 Task: Look for space in Büdingen, Germany from 1st June, 2023 to 9th June, 2023 for 6 adults in price range Rs.6000 to Rs.12000. Place can be entire place with 3 bedrooms having 3 beds and 3 bathrooms. Property type can be house, flat, guest house. Booking option can be shelf check-in. Required host language is English.
Action: Mouse moved to (485, 110)
Screenshot: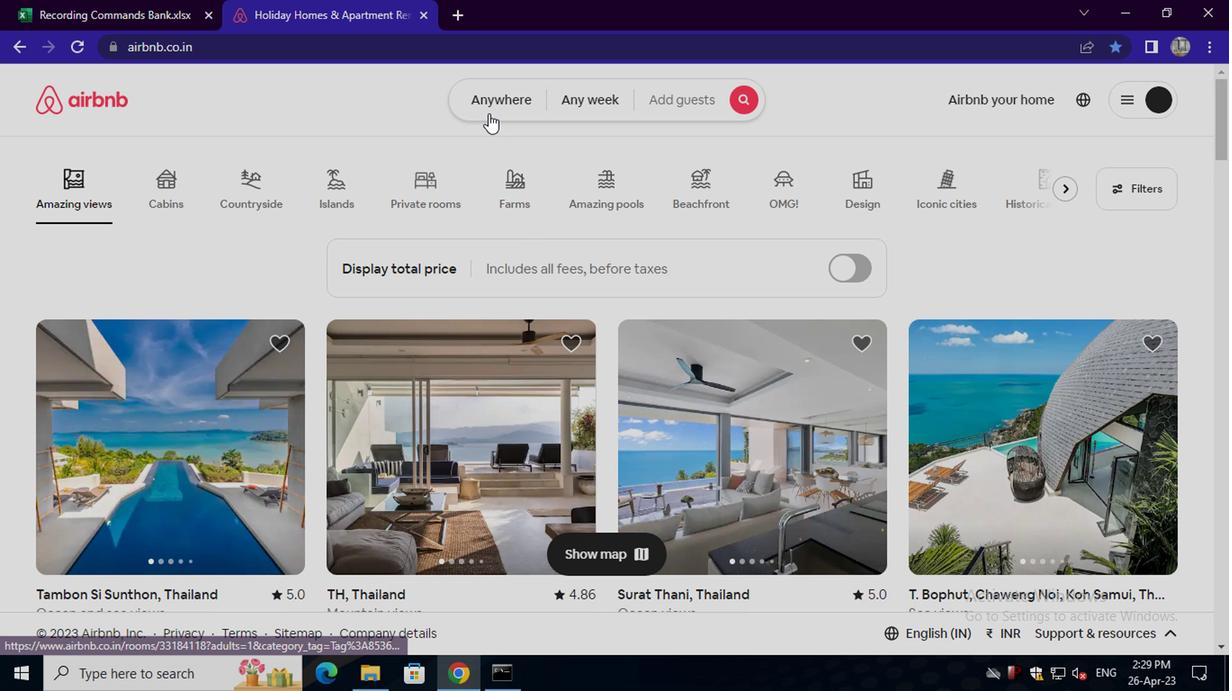 
Action: Mouse pressed left at (485, 110)
Screenshot: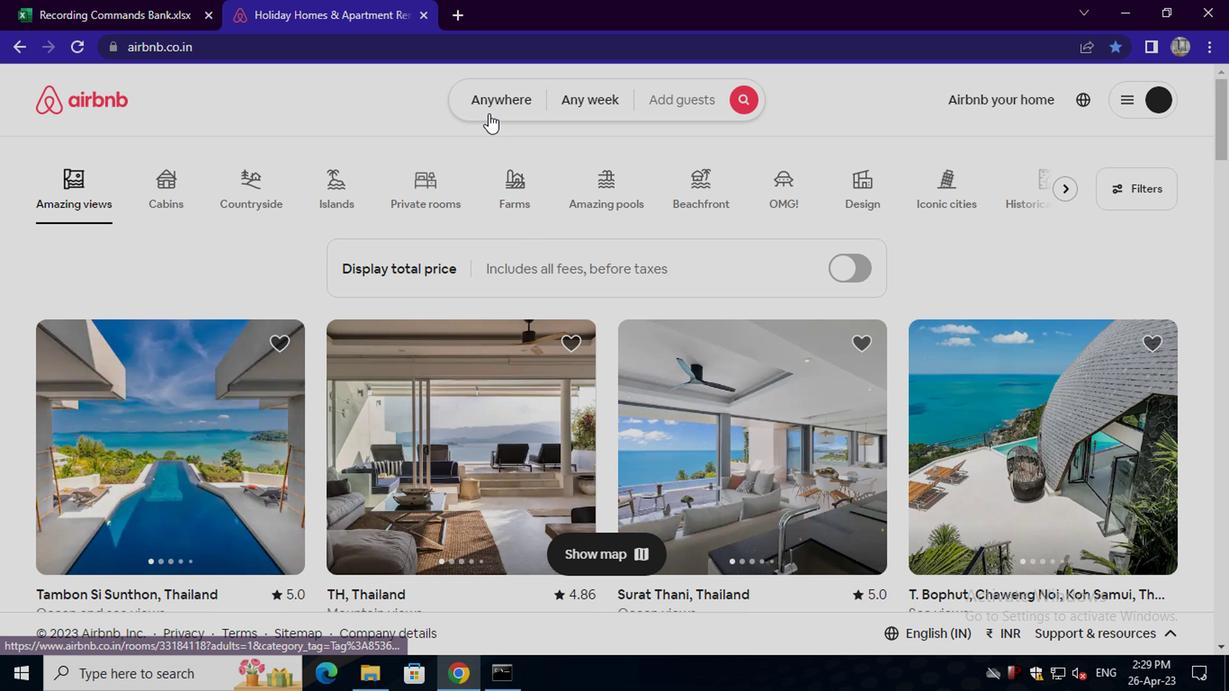 
Action: Mouse moved to (394, 185)
Screenshot: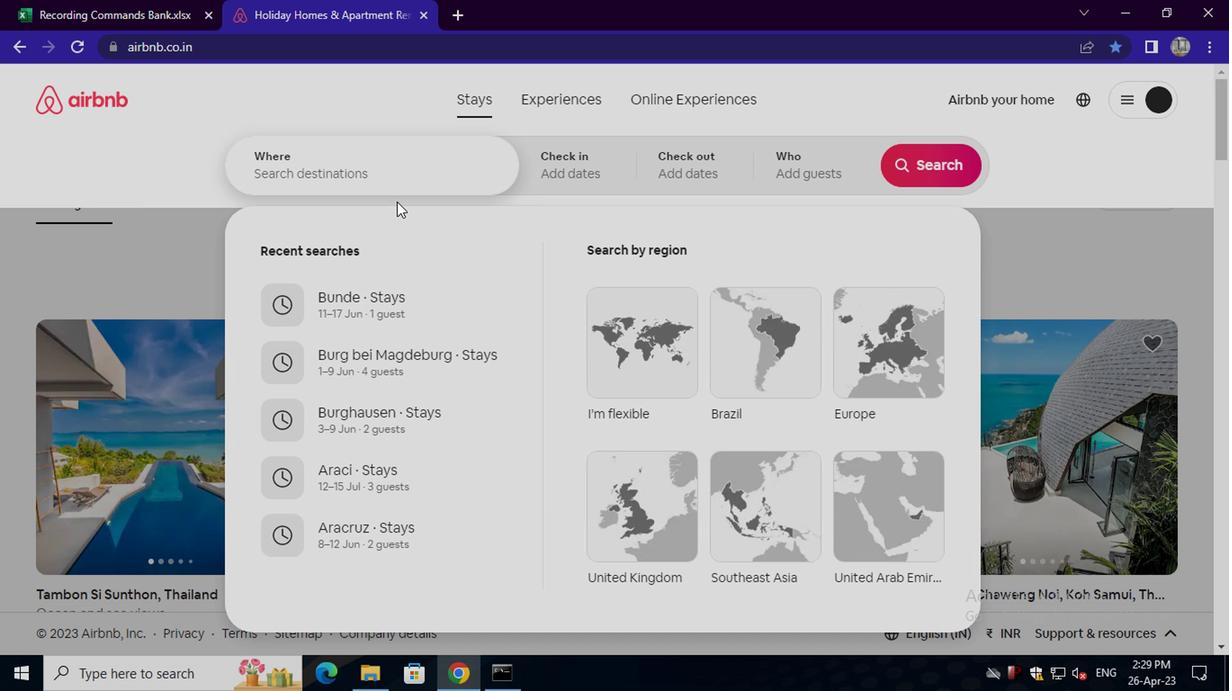 
Action: Mouse pressed left at (394, 185)
Screenshot: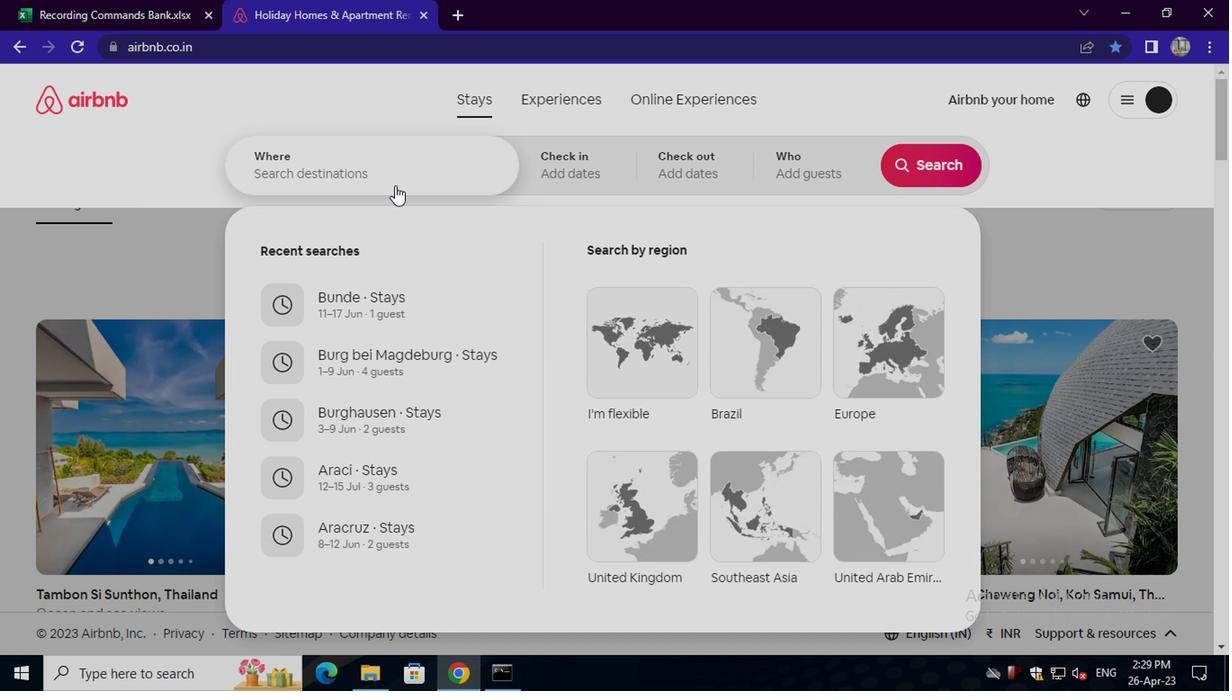 
Action: Key pressed budingen,<Key.space>grt<Key.backspace><Key.backspace>ermany<Key.enter>
Screenshot: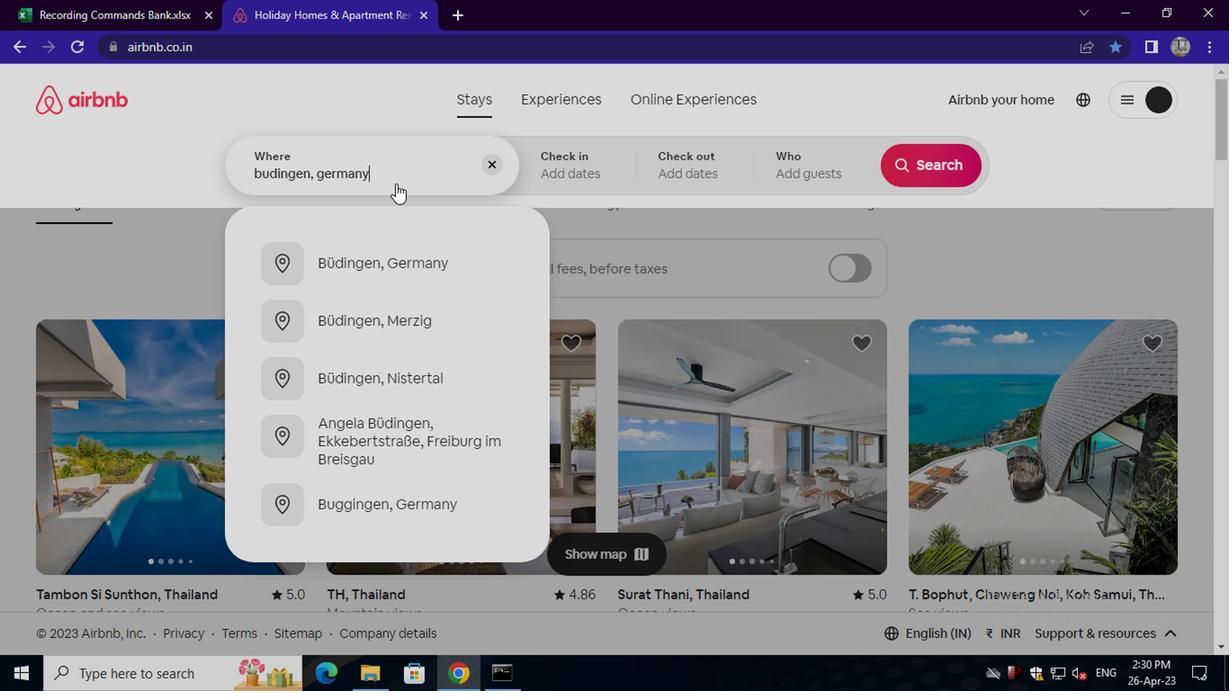 
Action: Mouse moved to (907, 307)
Screenshot: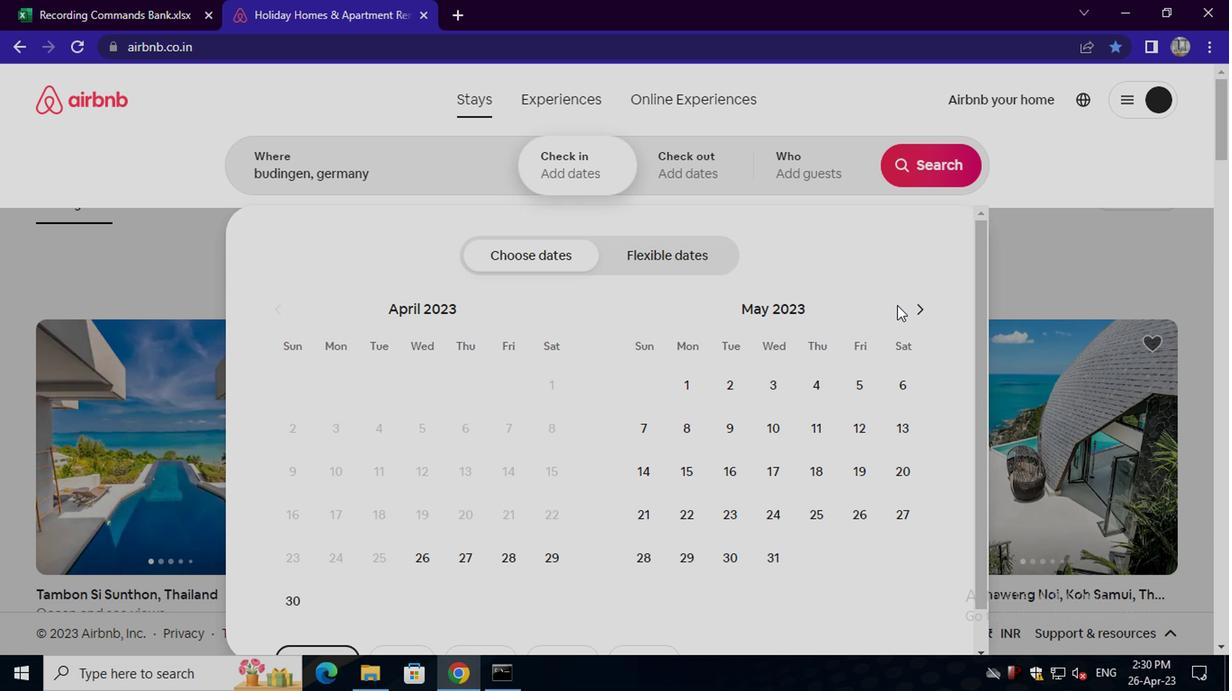 
Action: Mouse pressed left at (907, 307)
Screenshot: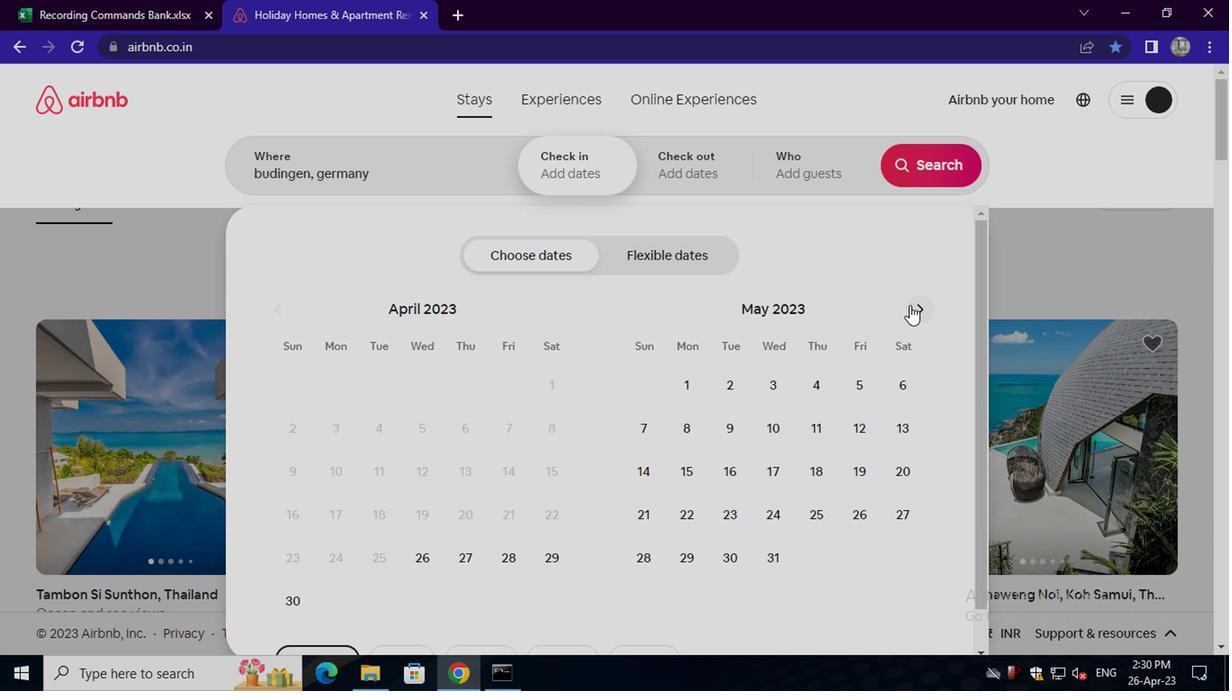 
Action: Mouse moved to (810, 384)
Screenshot: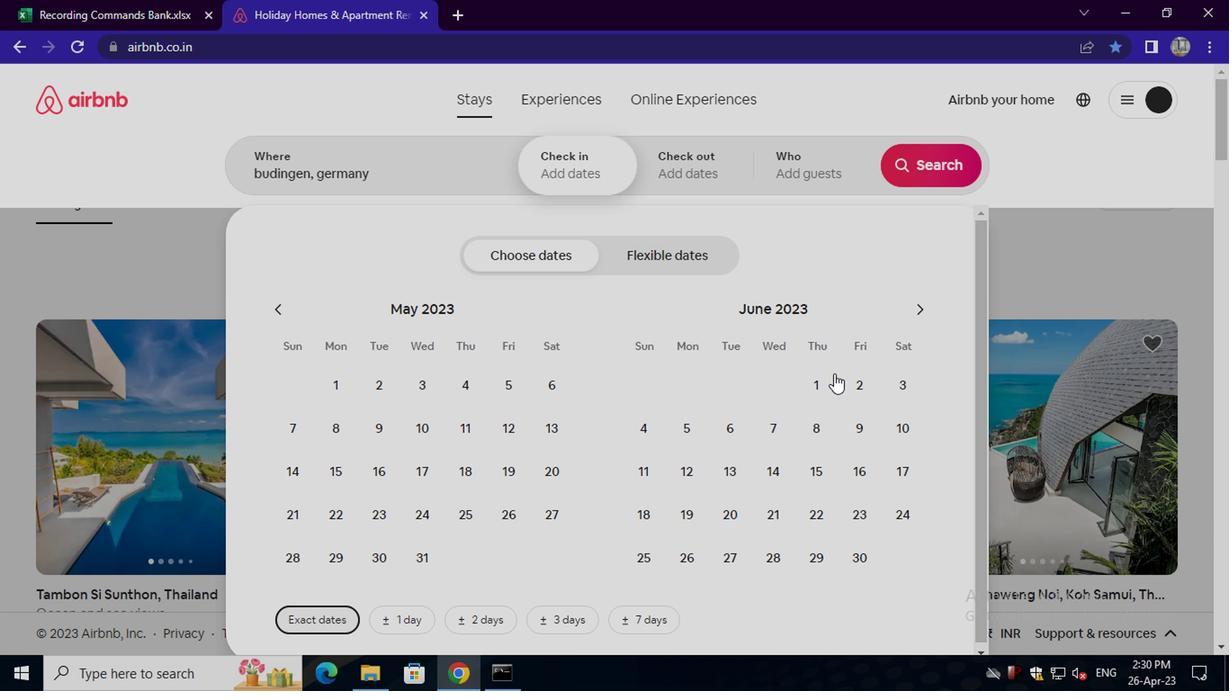 
Action: Mouse pressed left at (810, 384)
Screenshot: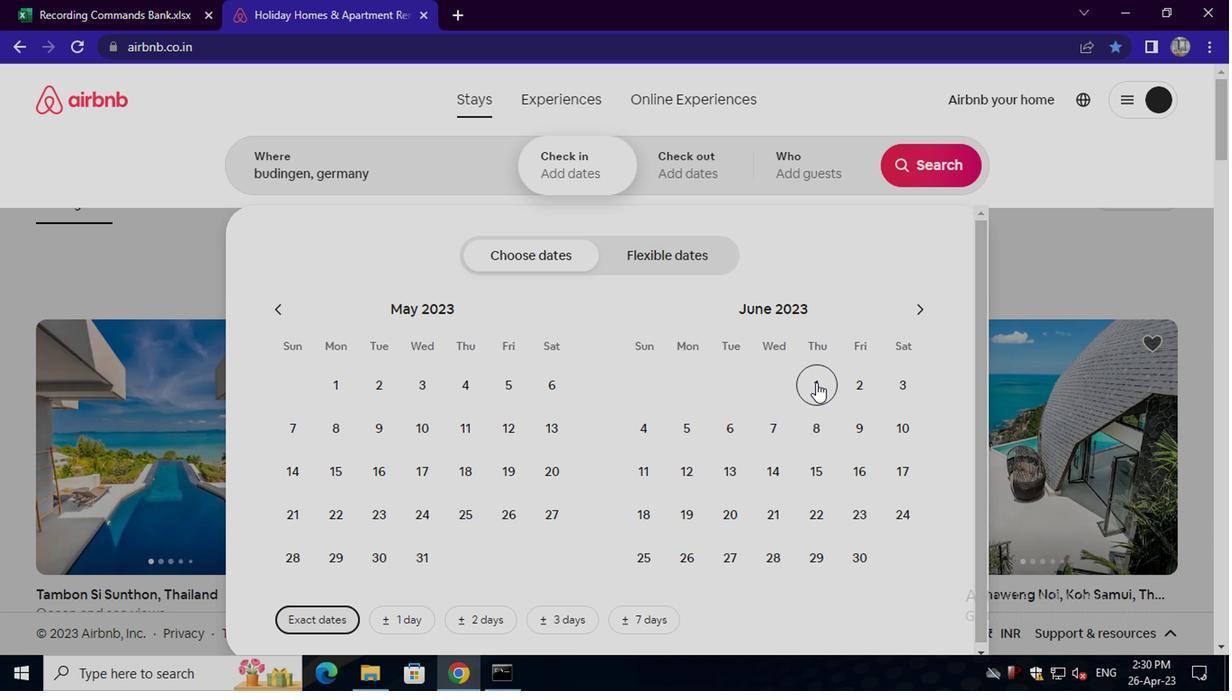 
Action: Mouse moved to (845, 432)
Screenshot: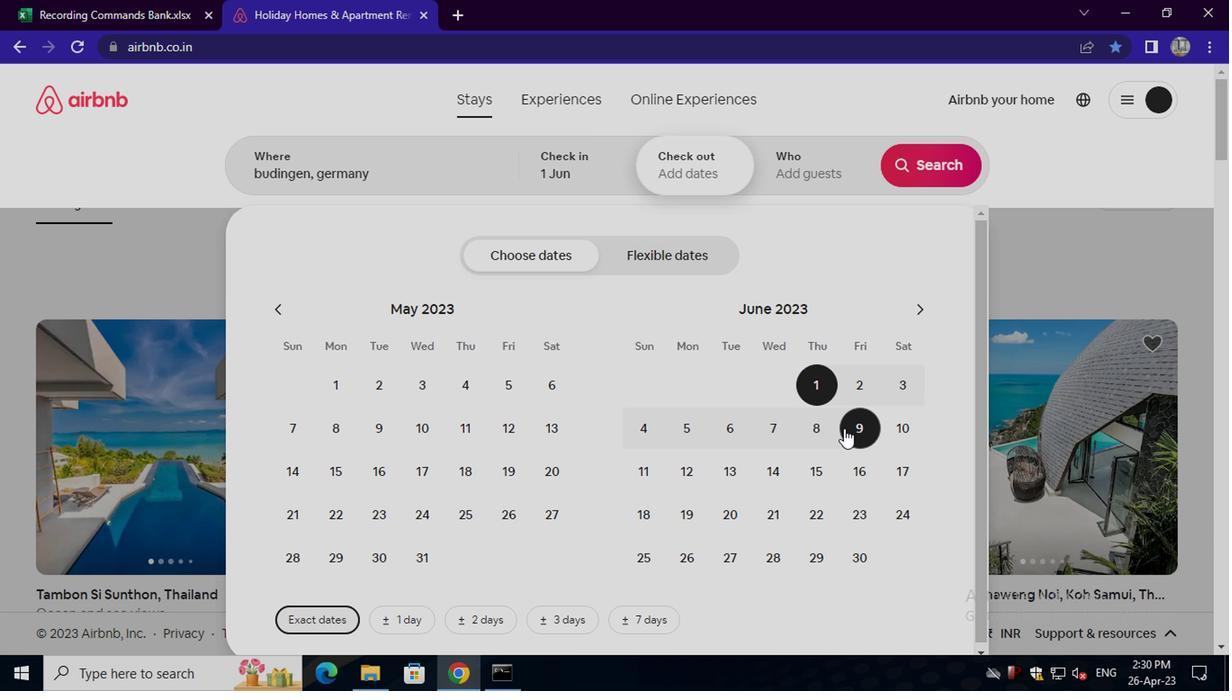 
Action: Mouse pressed left at (845, 432)
Screenshot: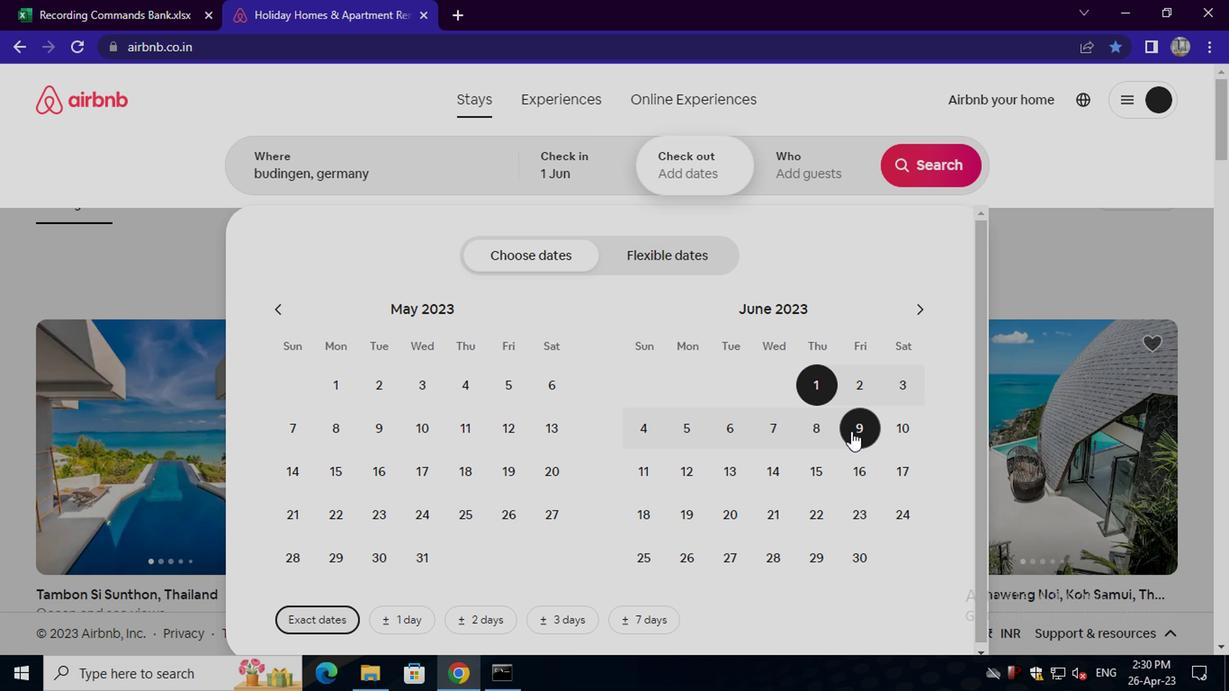 
Action: Mouse moved to (825, 165)
Screenshot: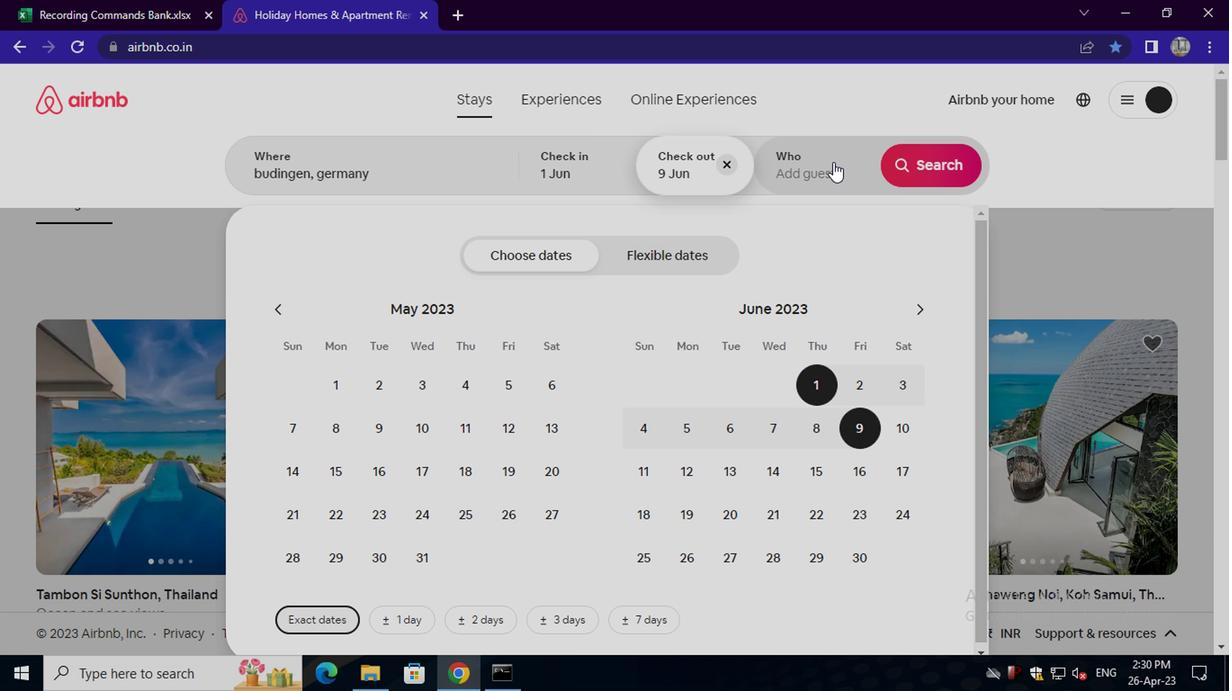 
Action: Mouse pressed left at (825, 165)
Screenshot: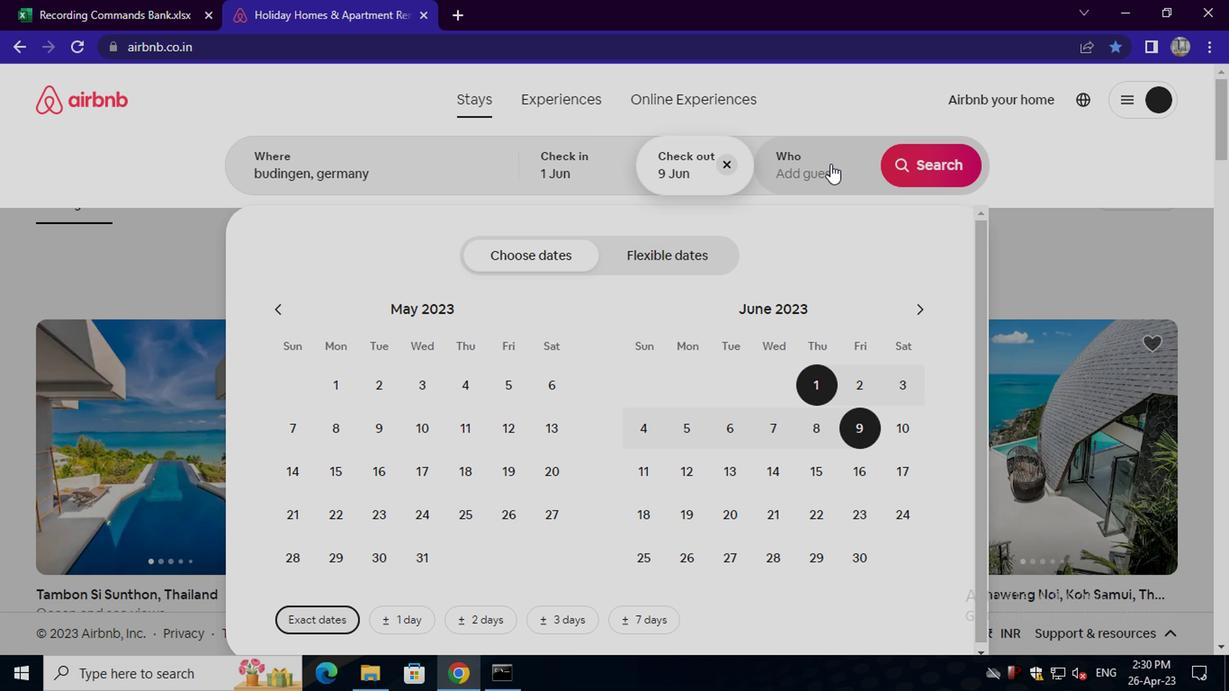 
Action: Mouse moved to (936, 256)
Screenshot: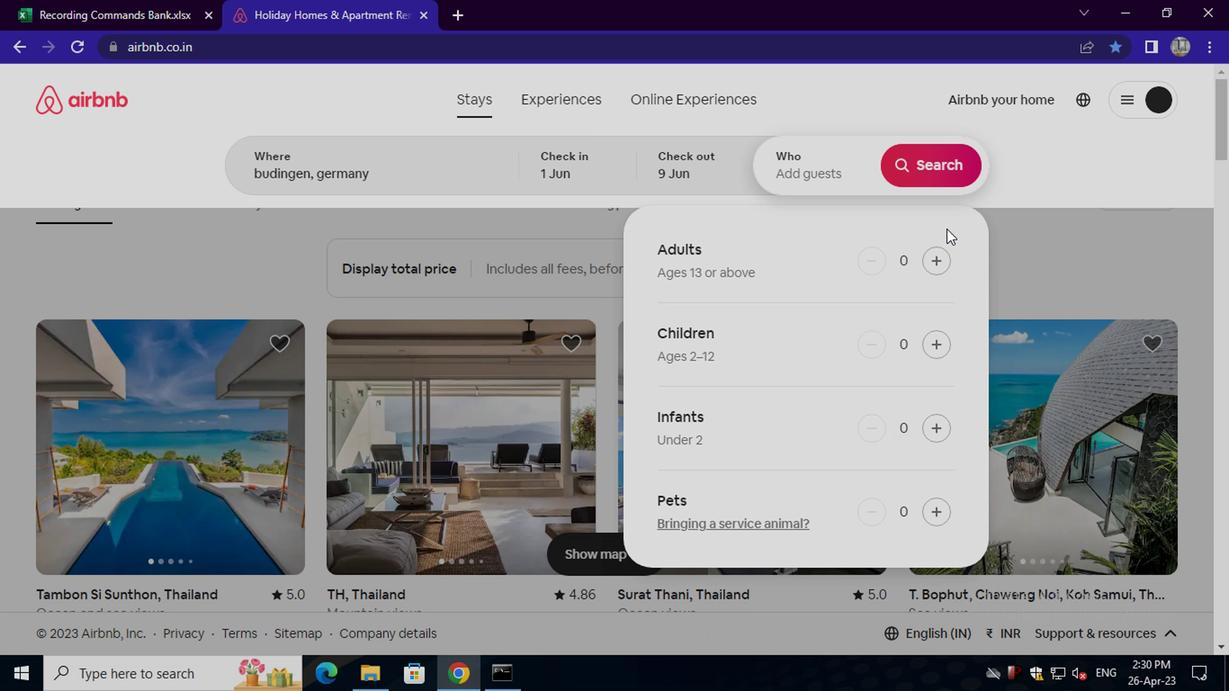 
Action: Mouse pressed left at (936, 256)
Screenshot: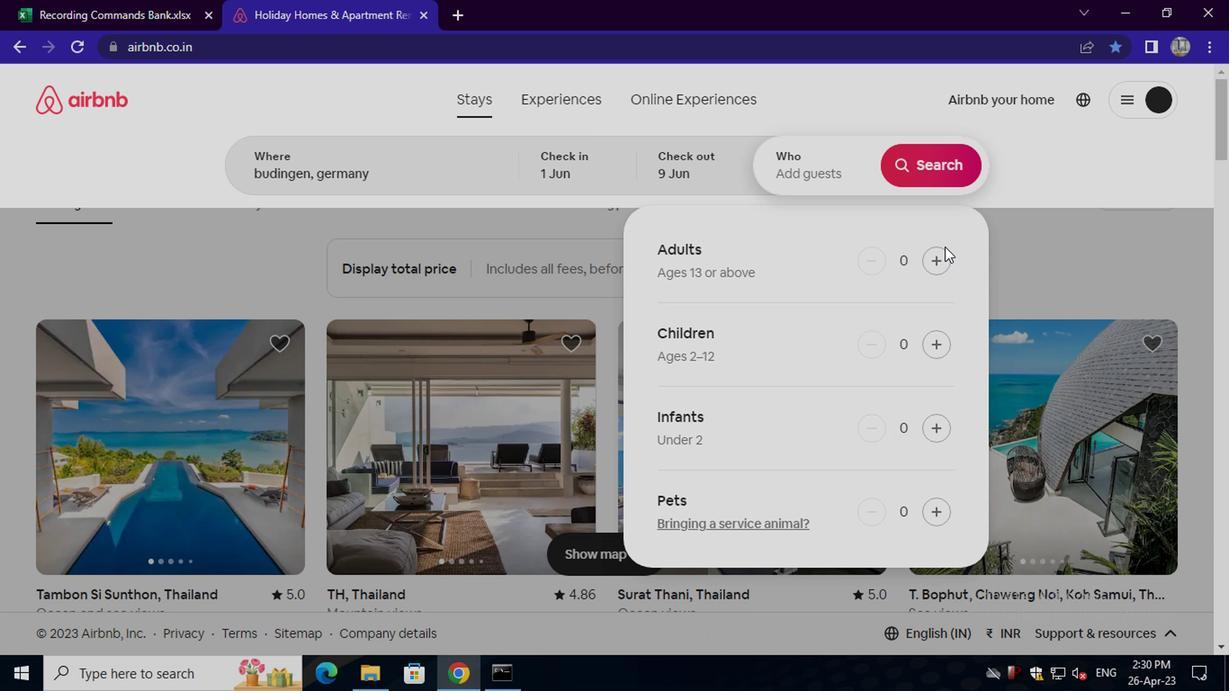 
Action: Mouse pressed left at (936, 256)
Screenshot: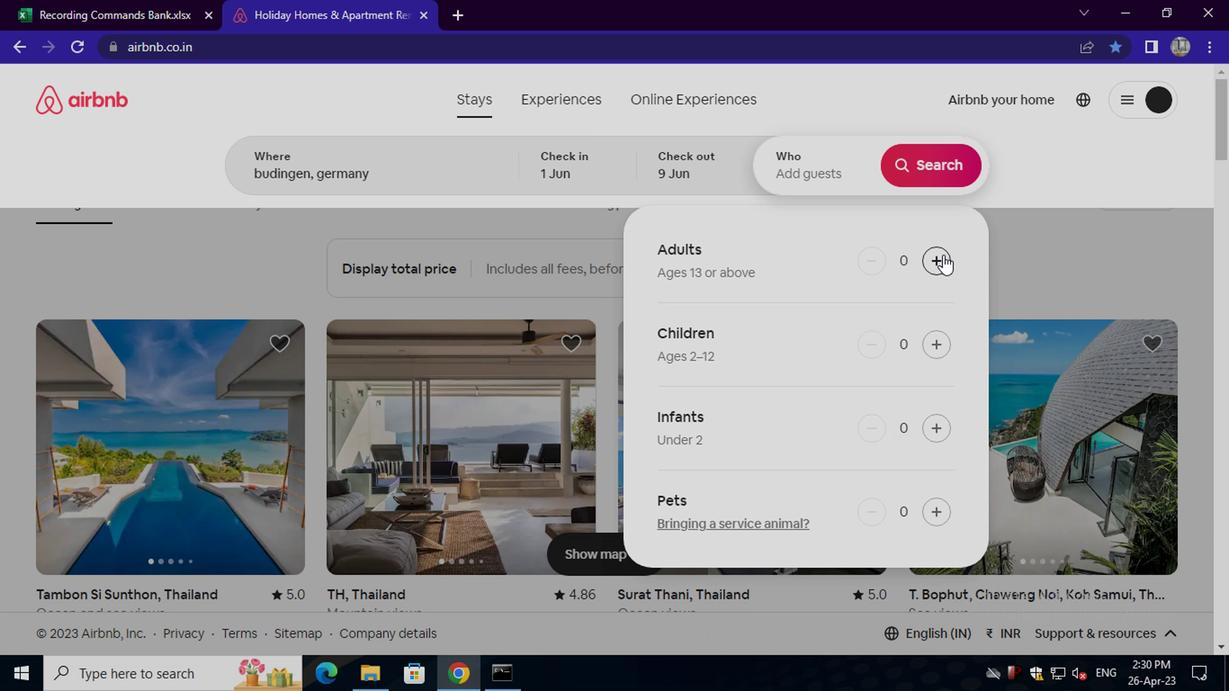 
Action: Mouse pressed left at (936, 256)
Screenshot: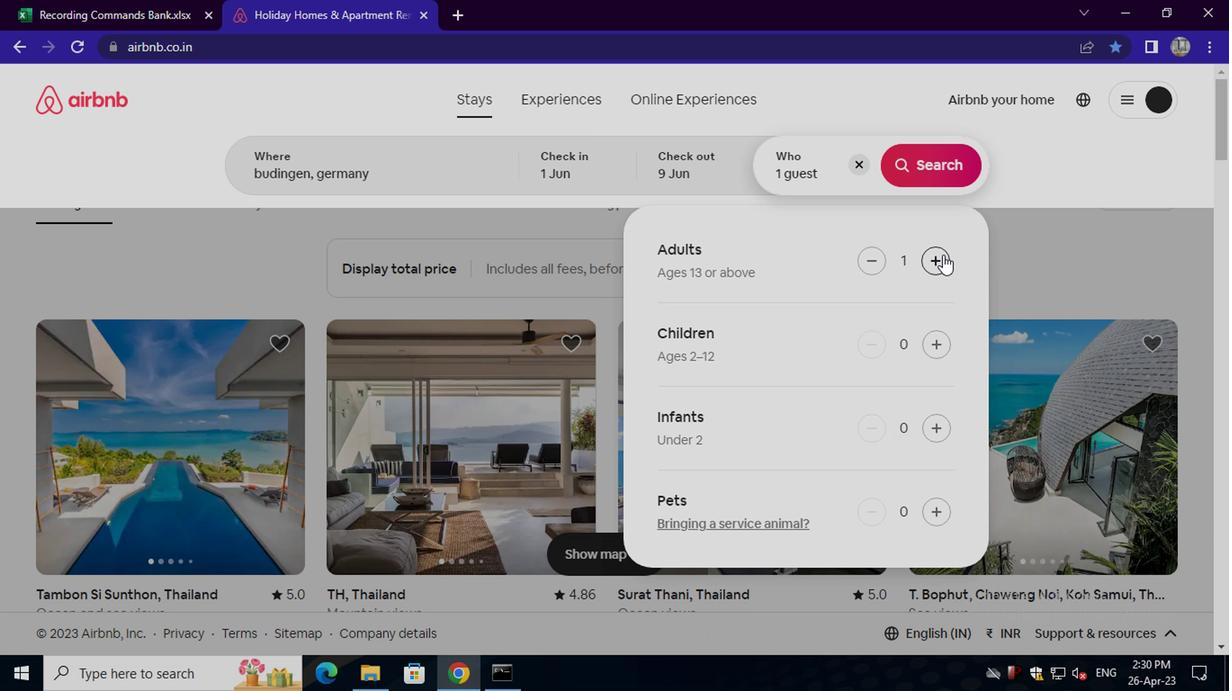 
Action: Mouse pressed left at (936, 256)
Screenshot: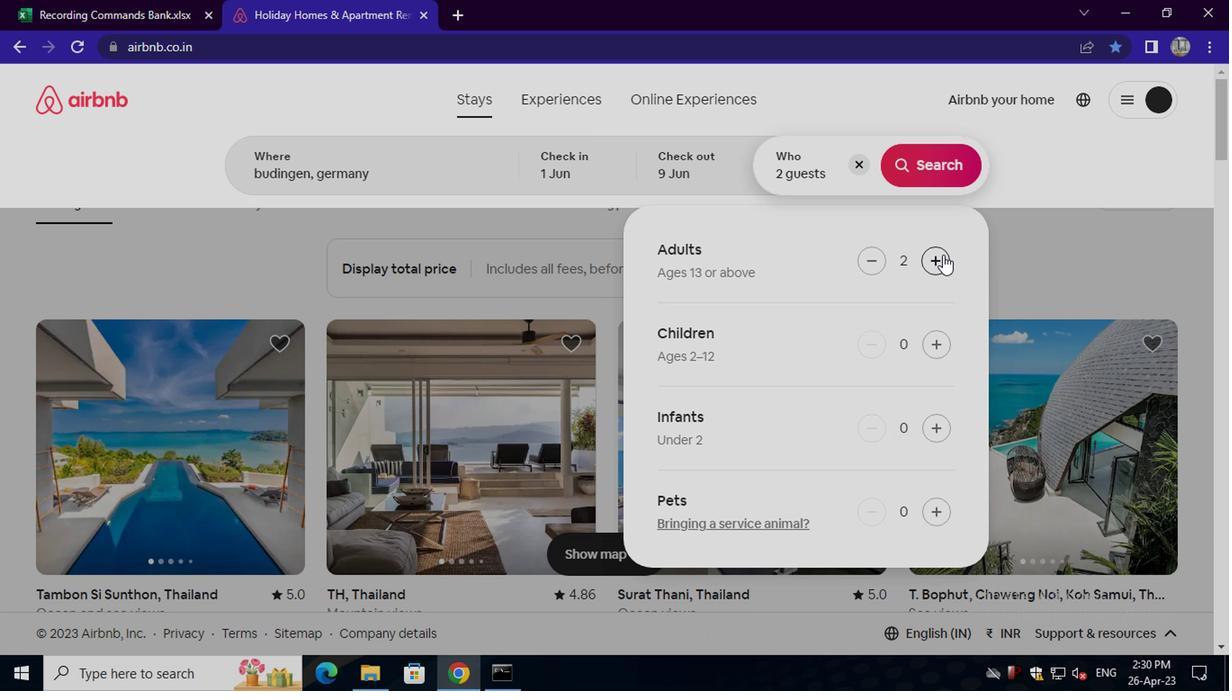 
Action: Mouse pressed left at (936, 256)
Screenshot: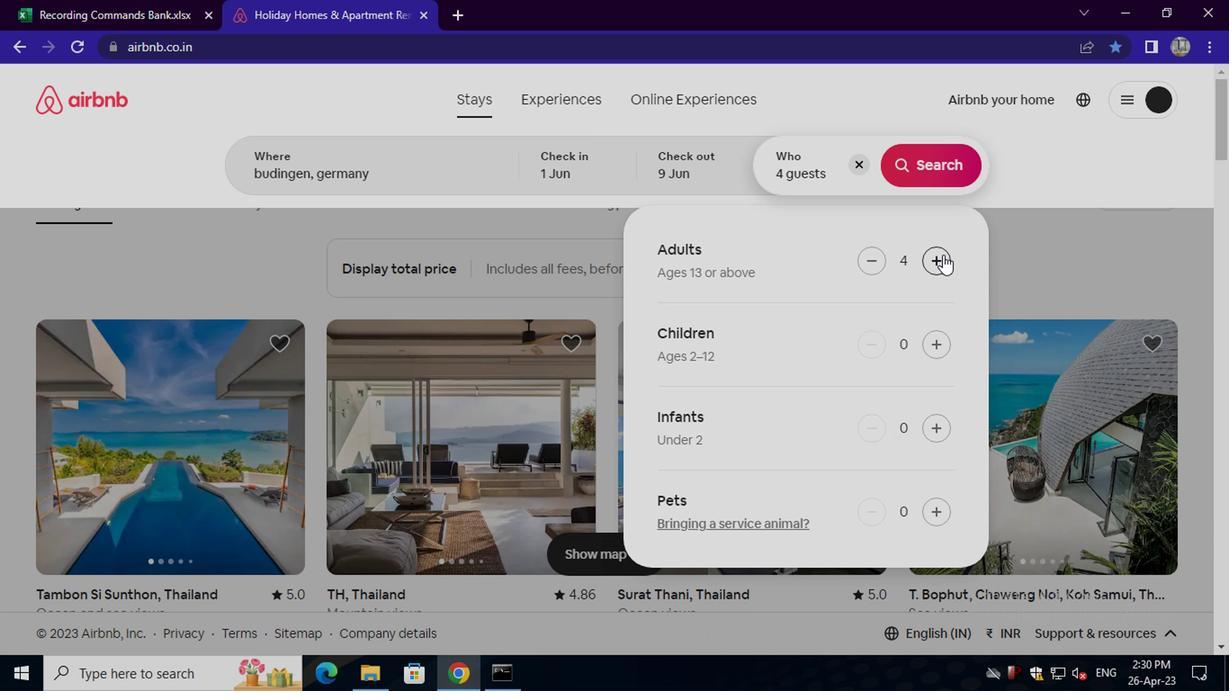 
Action: Mouse pressed left at (936, 256)
Screenshot: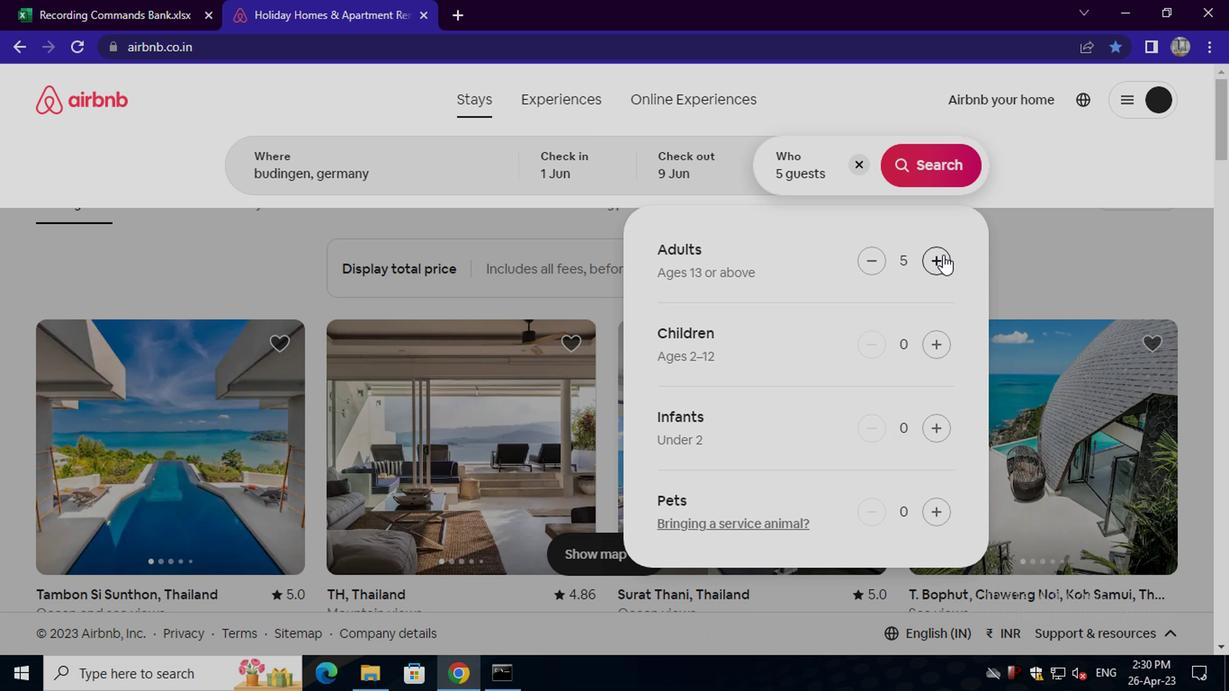 
Action: Mouse moved to (930, 172)
Screenshot: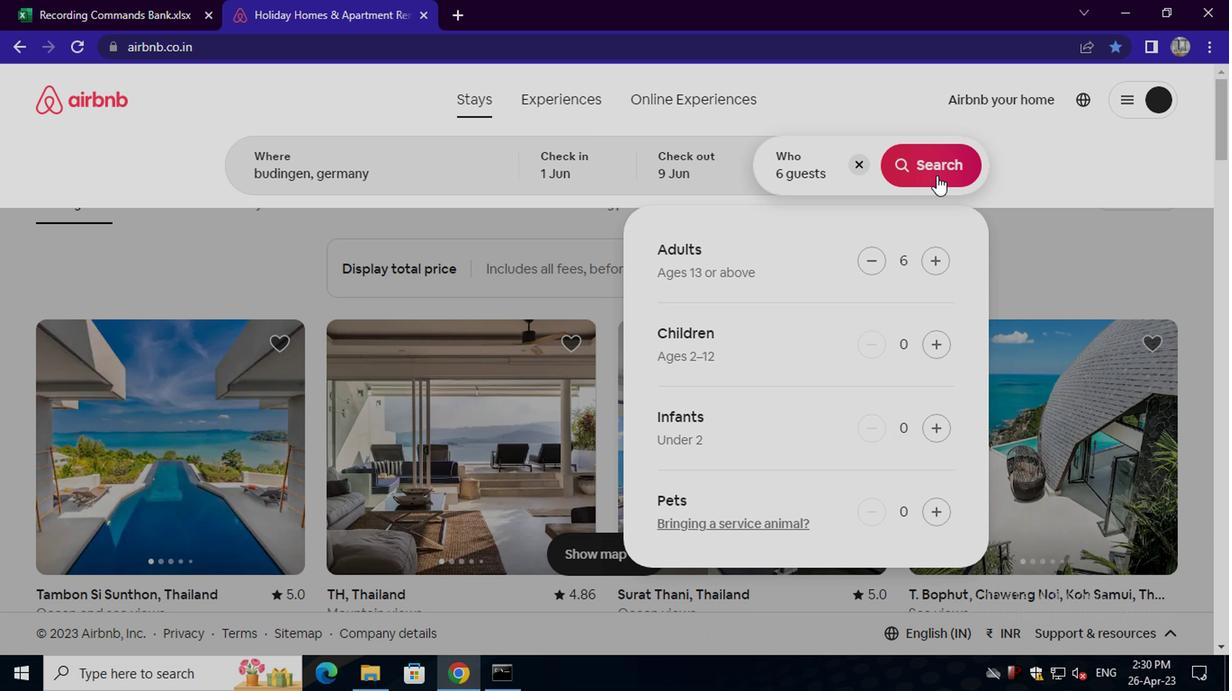 
Action: Mouse pressed left at (930, 172)
Screenshot: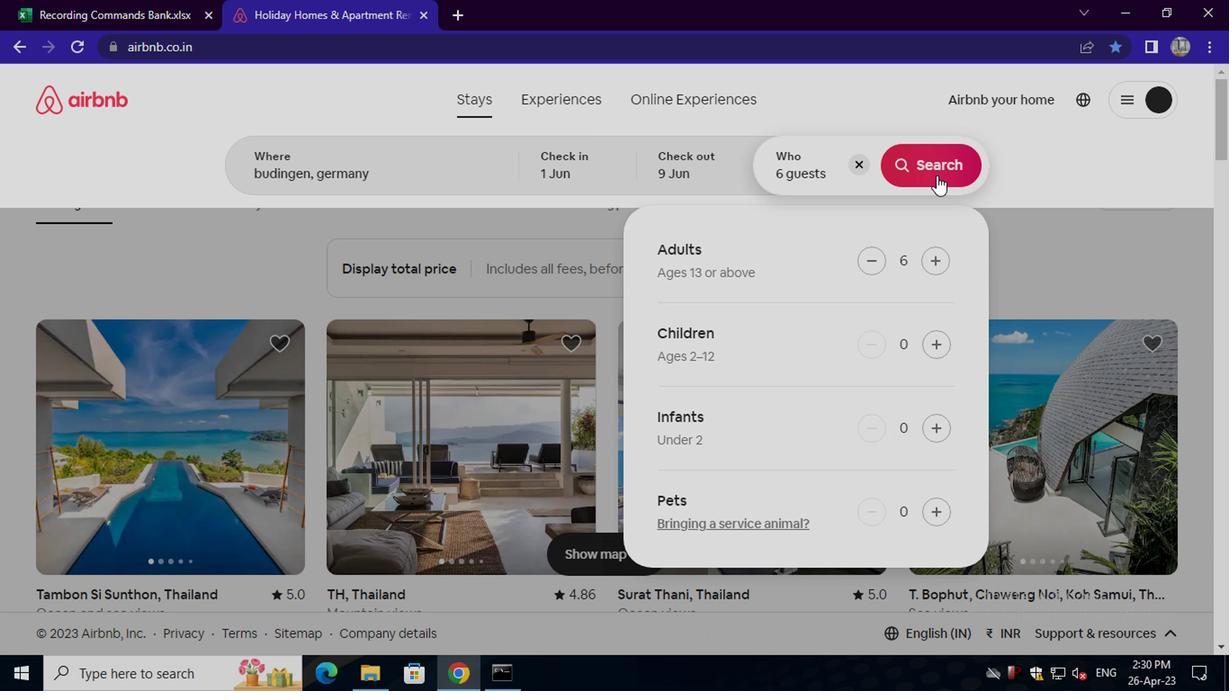 
Action: Mouse moved to (1119, 175)
Screenshot: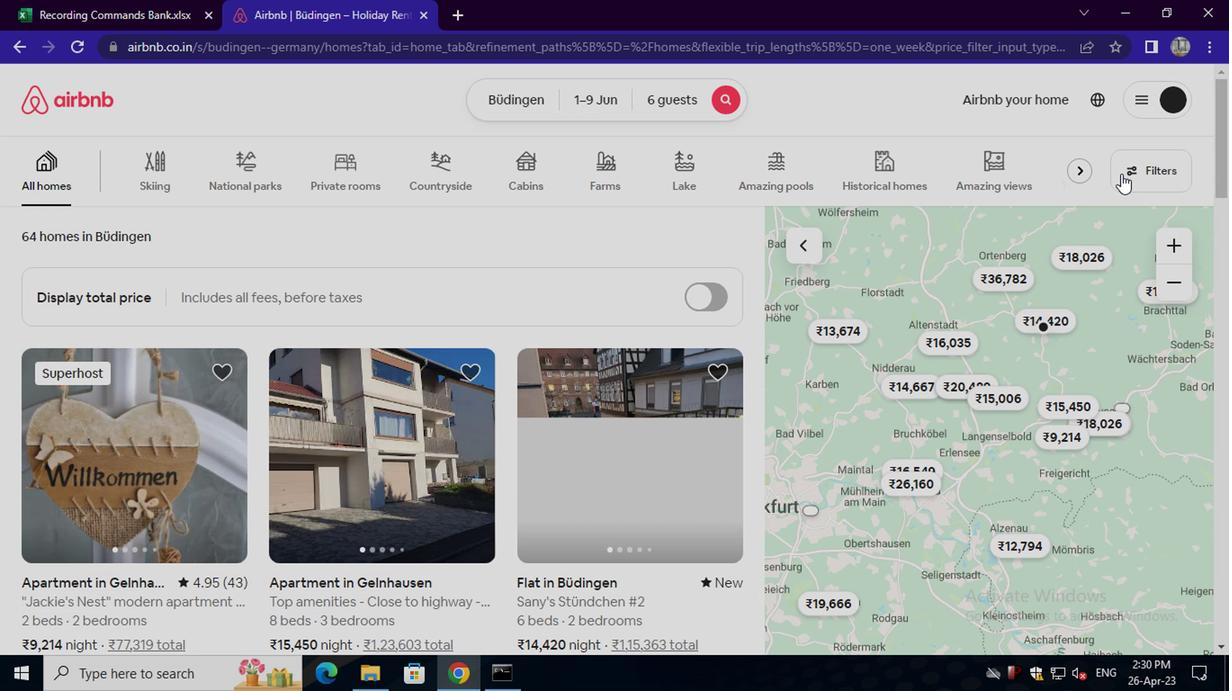 
Action: Mouse pressed left at (1119, 175)
Screenshot: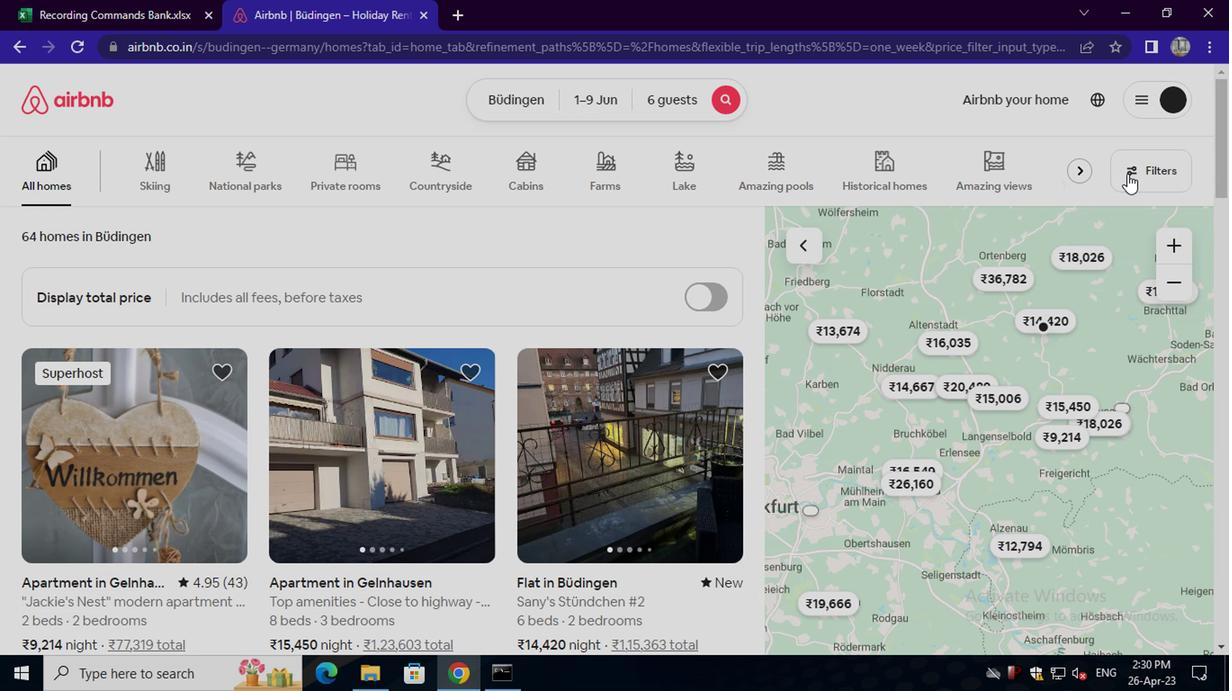 
Action: Mouse moved to (529, 394)
Screenshot: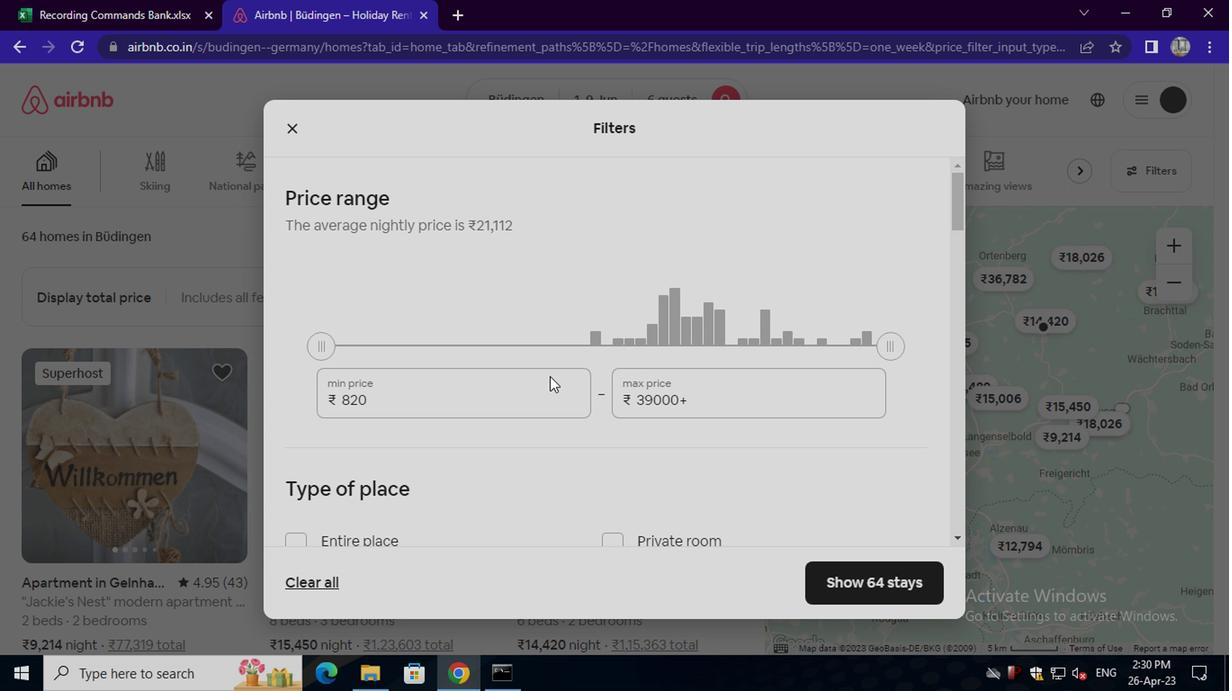 
Action: Mouse pressed left at (529, 394)
Screenshot: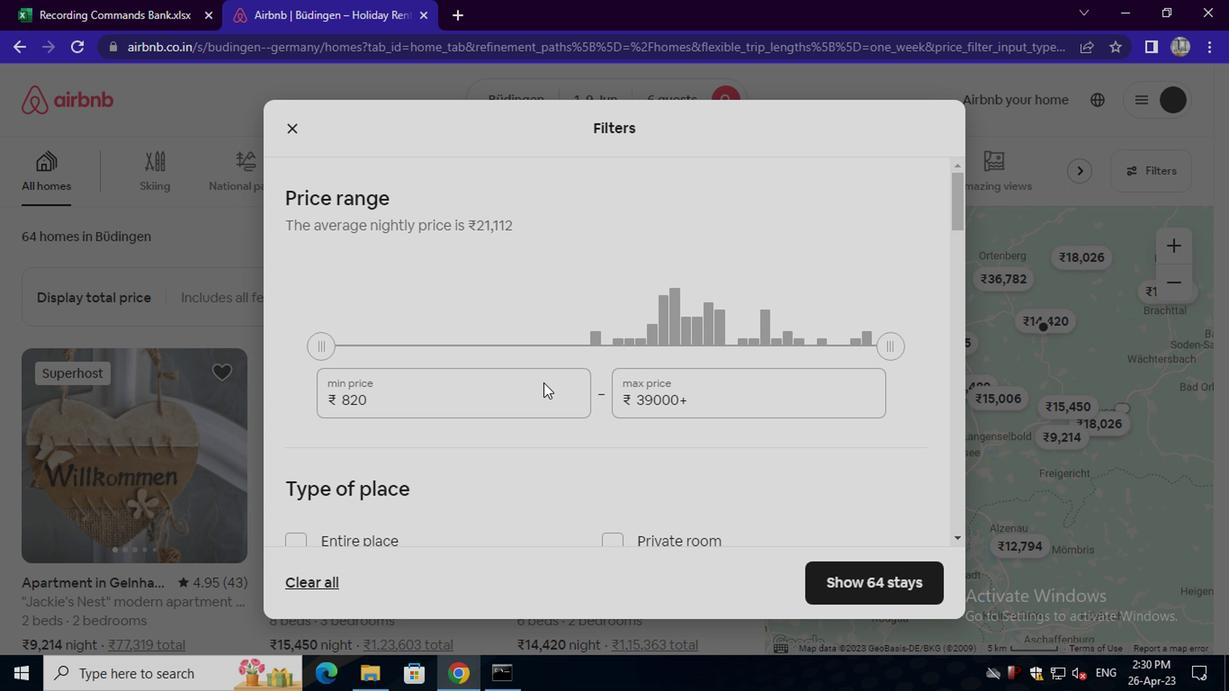 
Action: Key pressed <Key.backspace><Key.backspace><Key.backspace><Key.backspace><Key.backspace><Key.backspace><Key.backspace><Key.backspace><Key.backspace><Key.backspace><Key.backspace><Key.backspace><Key.backspace>6000
Screenshot: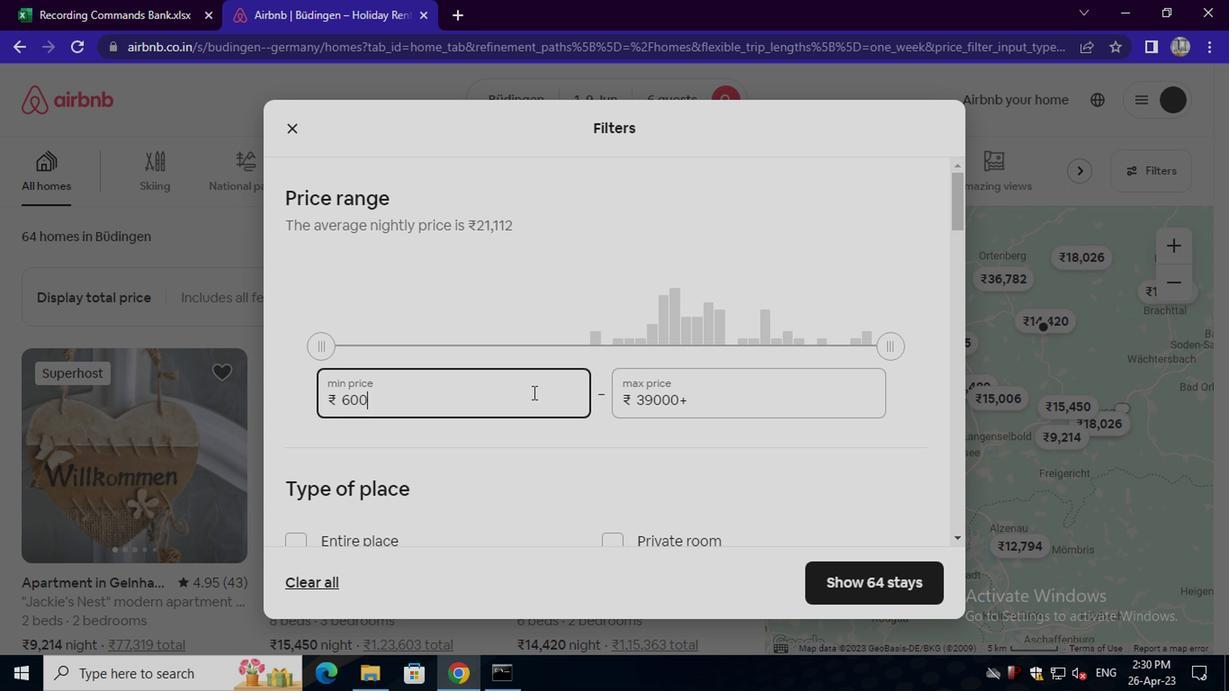 
Action: Mouse moved to (713, 403)
Screenshot: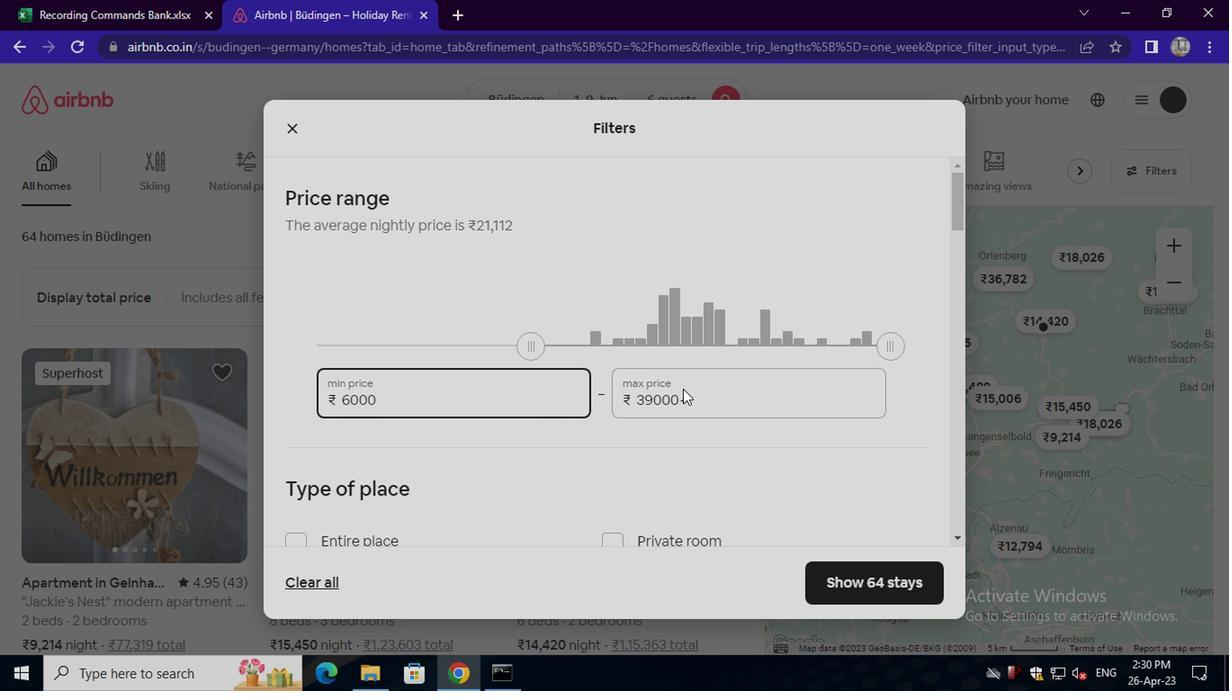 
Action: Mouse pressed left at (713, 403)
Screenshot: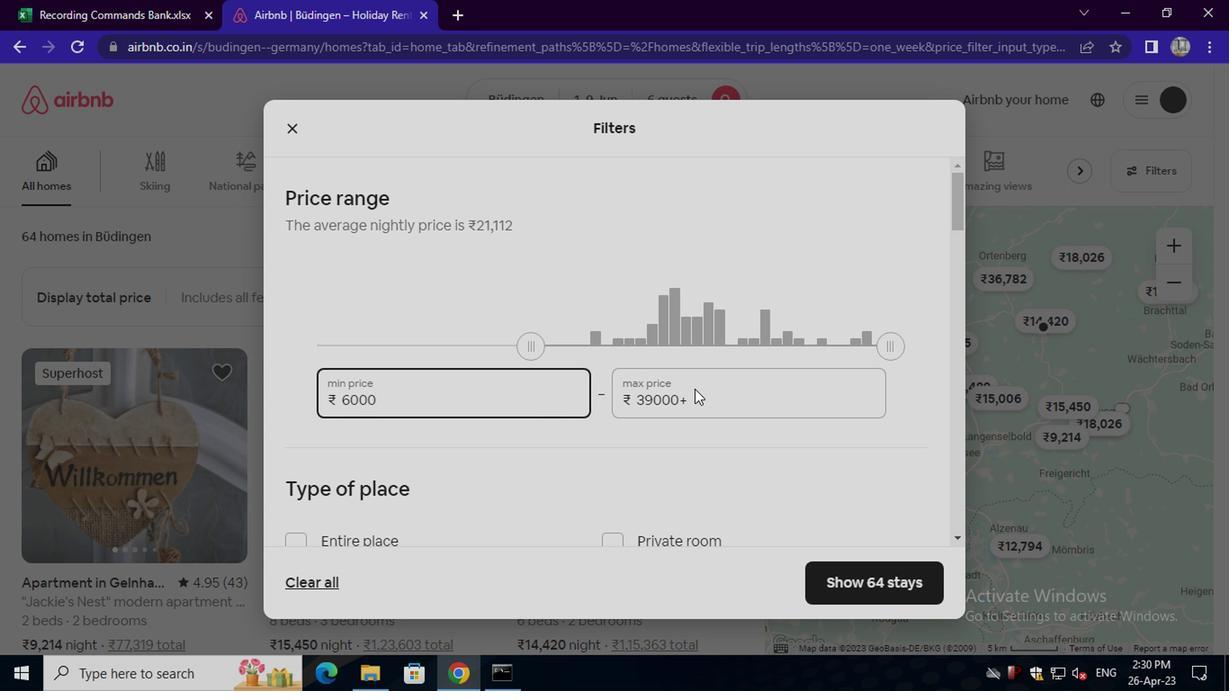
Action: Key pressed <Key.backspace><Key.backspace><Key.backspace><Key.backspace><Key.backspace><Key.backspace><Key.backspace><Key.backspace><Key.backspace><Key.backspace><Key.backspace><Key.backspace><Key.backspace><Key.backspace><Key.backspace><Key.backspace><Key.backspace>12000
Screenshot: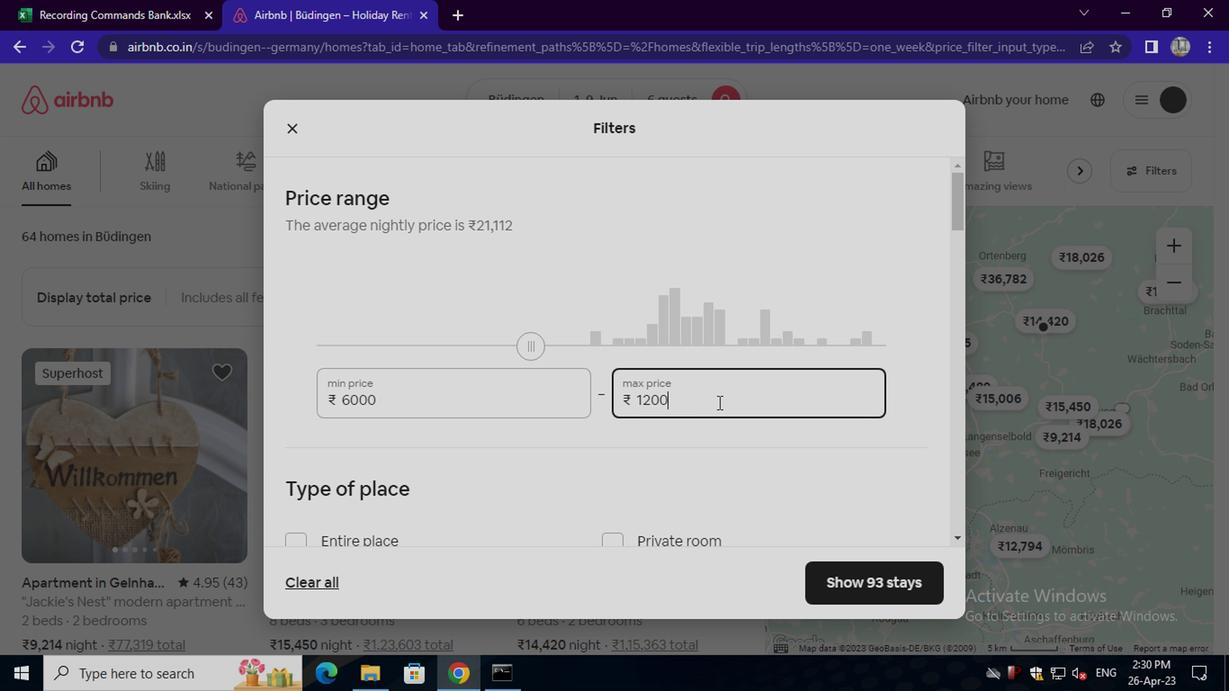 
Action: Mouse moved to (747, 440)
Screenshot: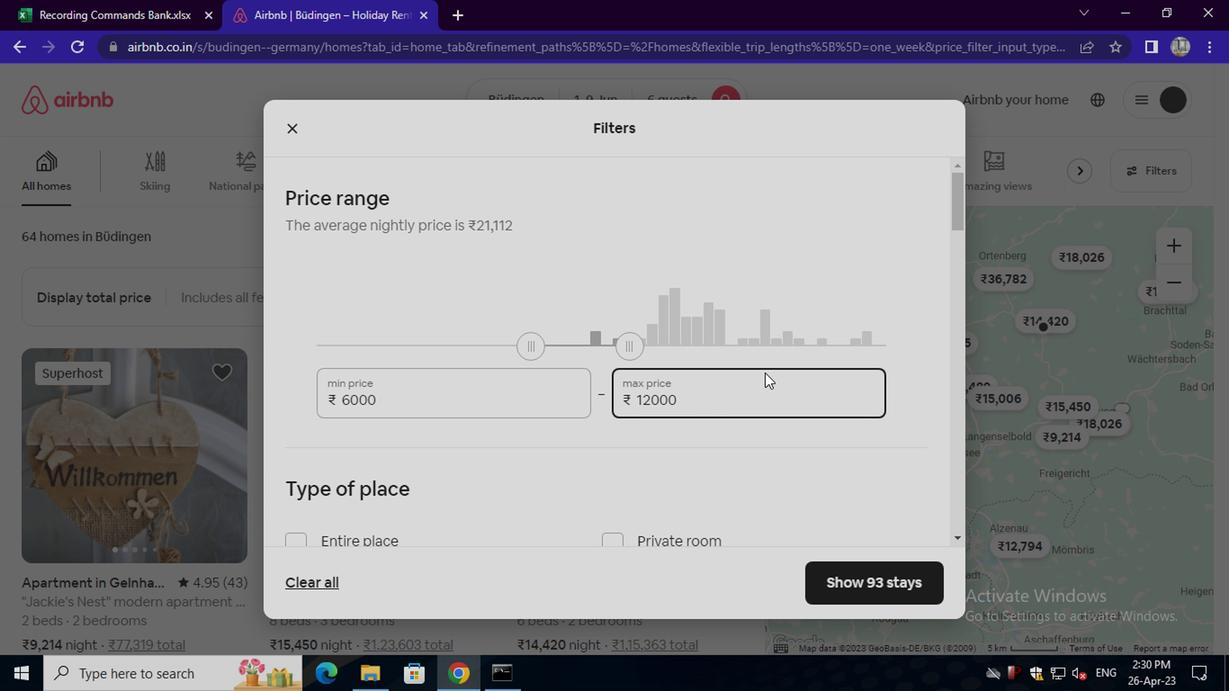 
Action: Mouse scrolled (747, 439) with delta (0, -1)
Screenshot: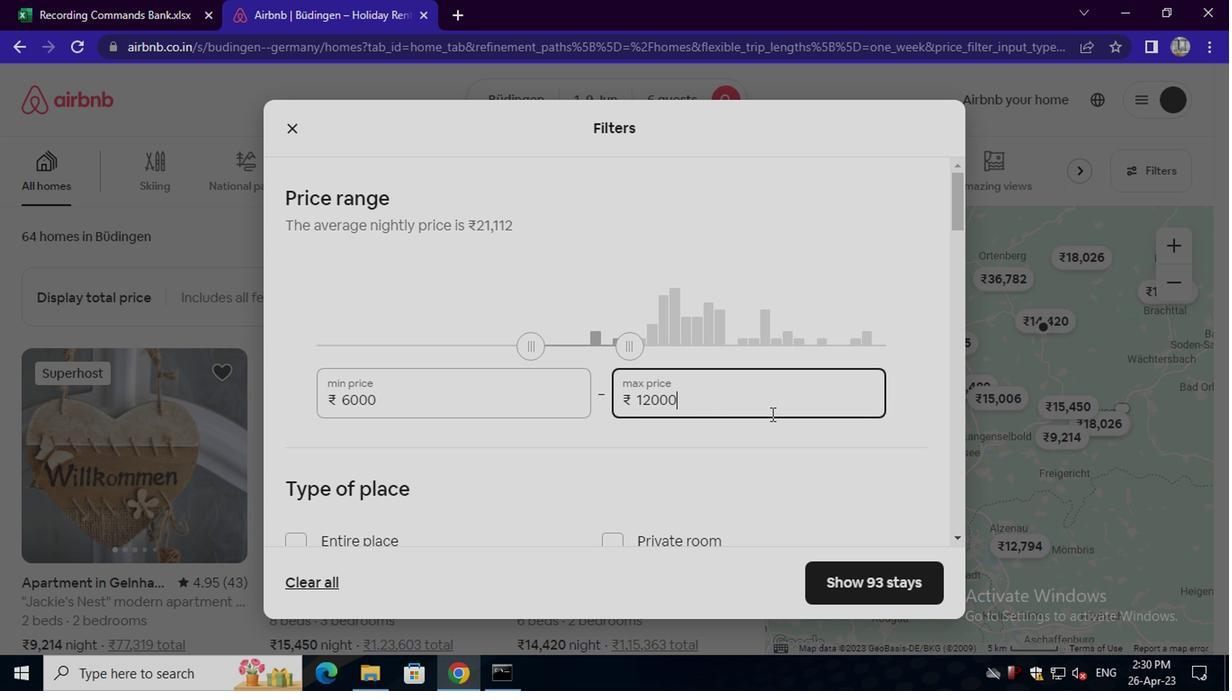 
Action: Mouse moved to (747, 441)
Screenshot: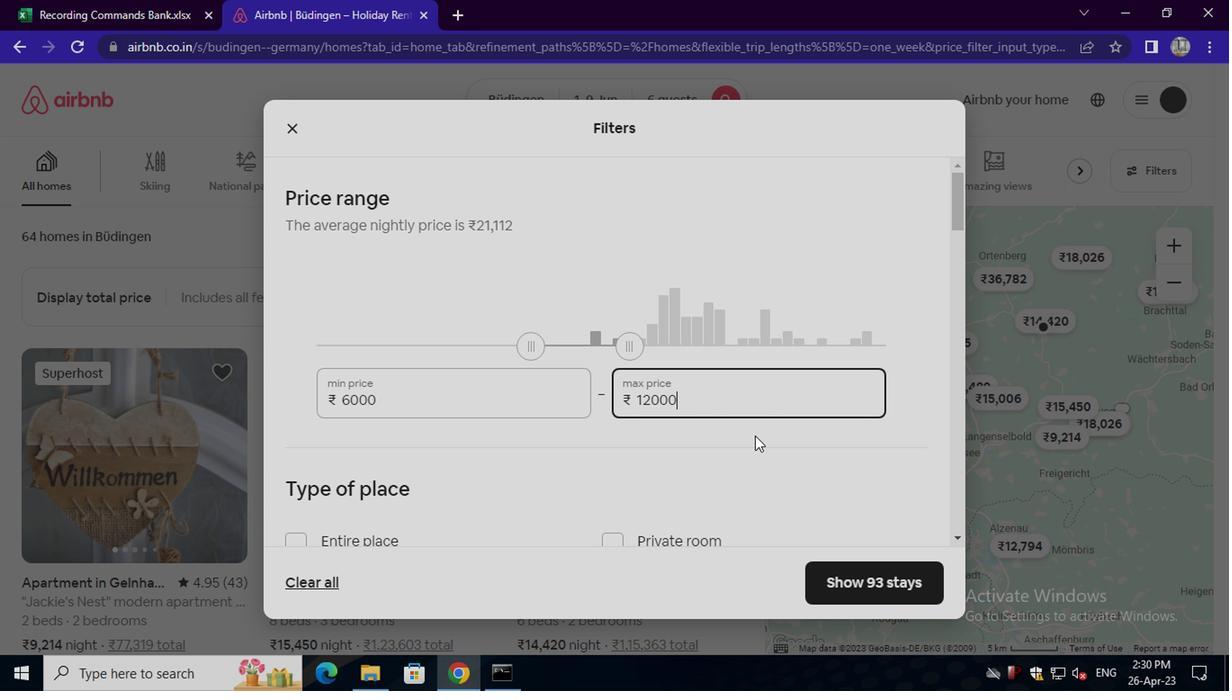 
Action: Mouse scrolled (747, 440) with delta (0, 0)
Screenshot: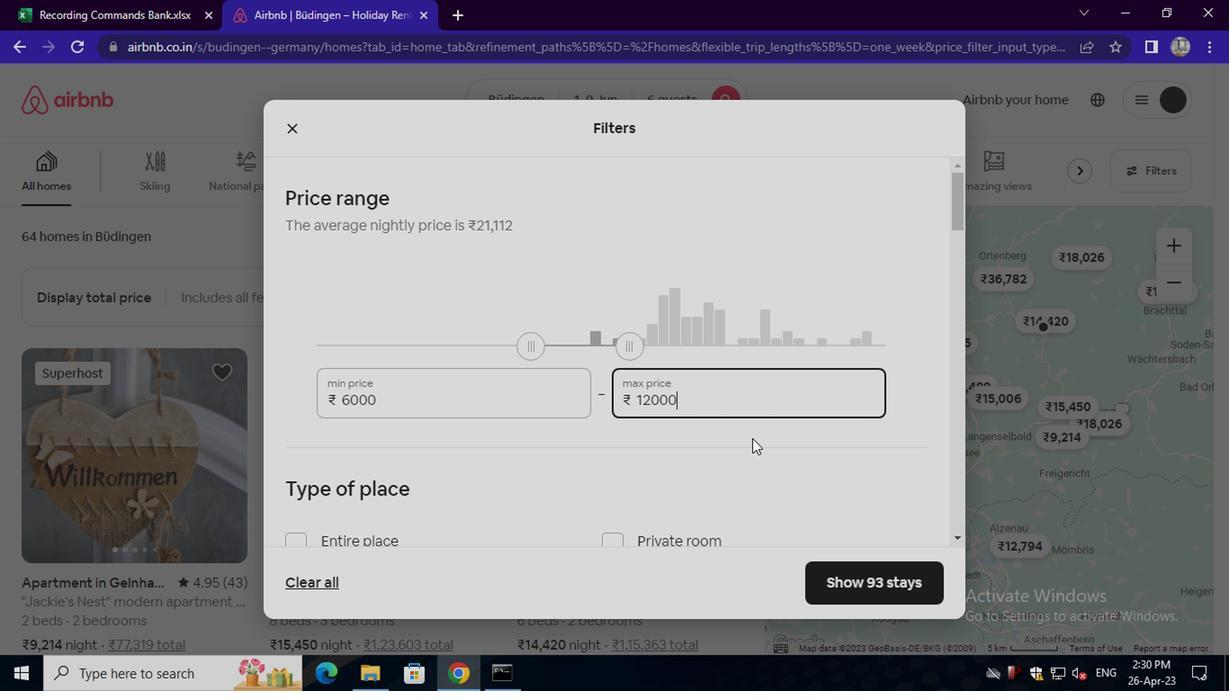 
Action: Mouse moved to (363, 359)
Screenshot: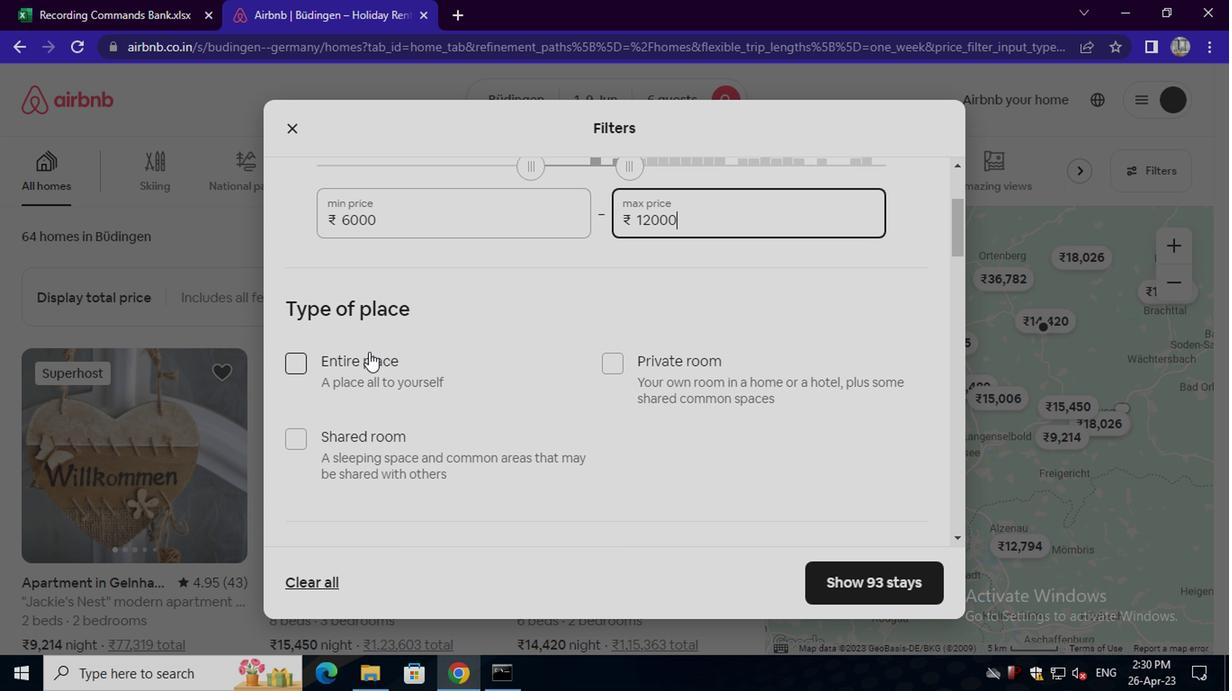 
Action: Mouse pressed left at (363, 359)
Screenshot: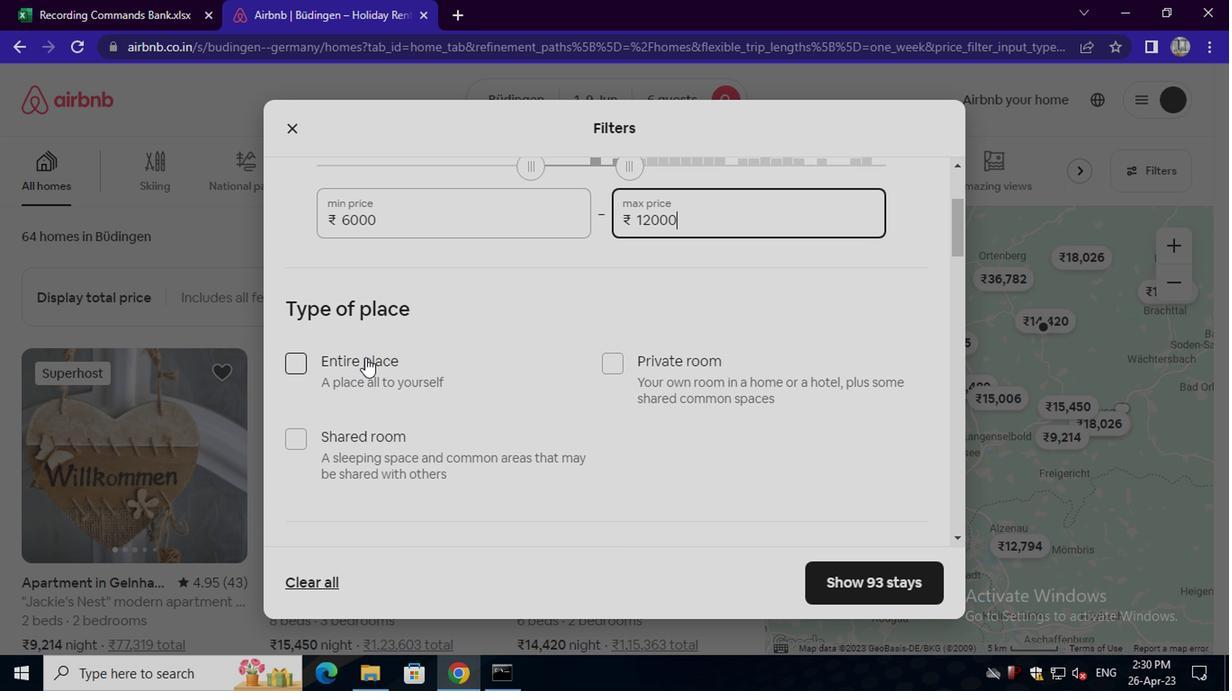 
Action: Mouse moved to (457, 392)
Screenshot: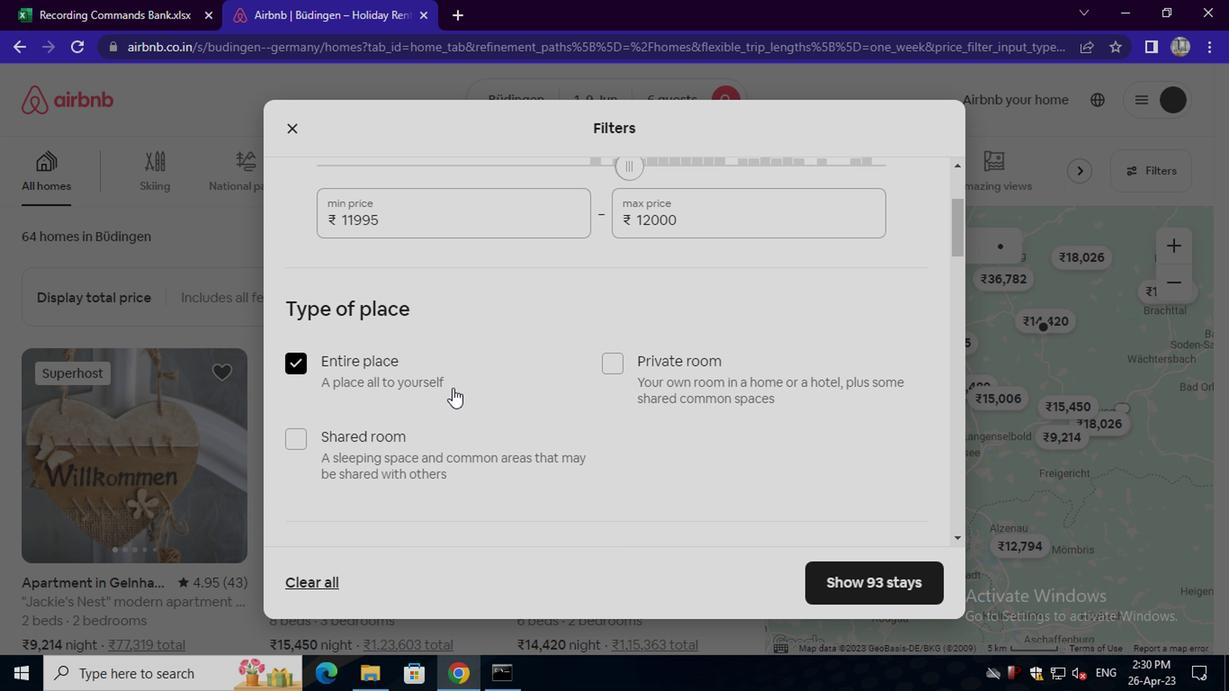 
Action: Mouse scrolled (457, 391) with delta (0, 0)
Screenshot: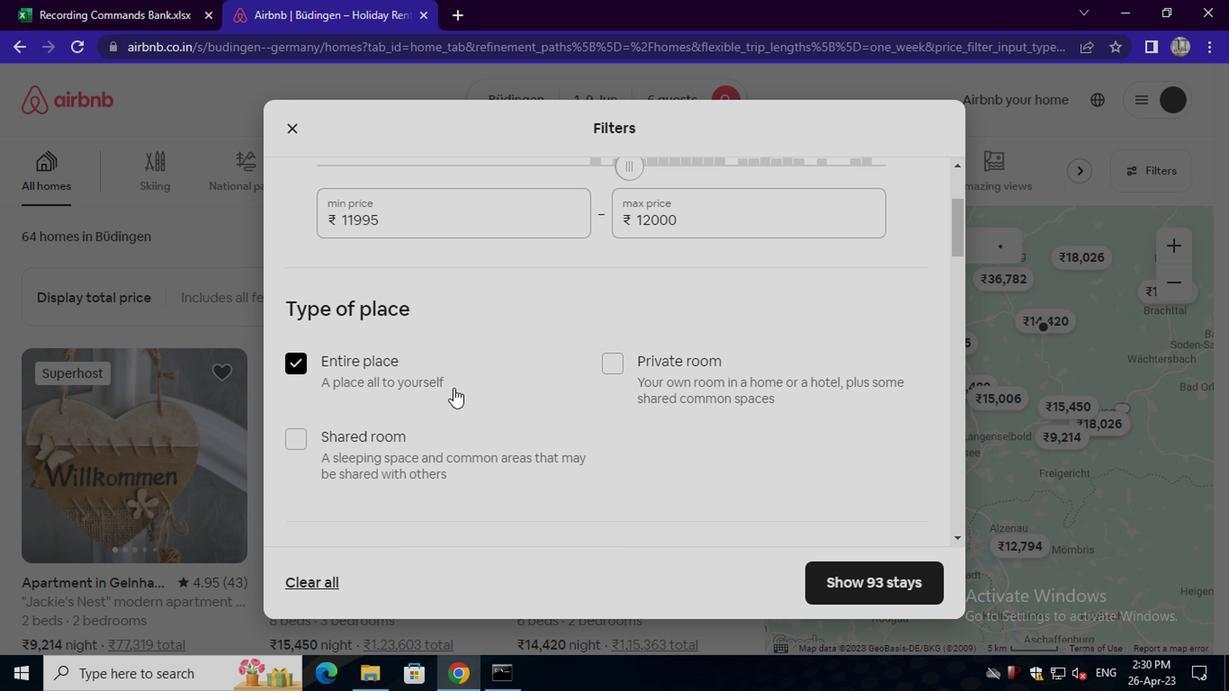 
Action: Mouse scrolled (457, 391) with delta (0, 0)
Screenshot: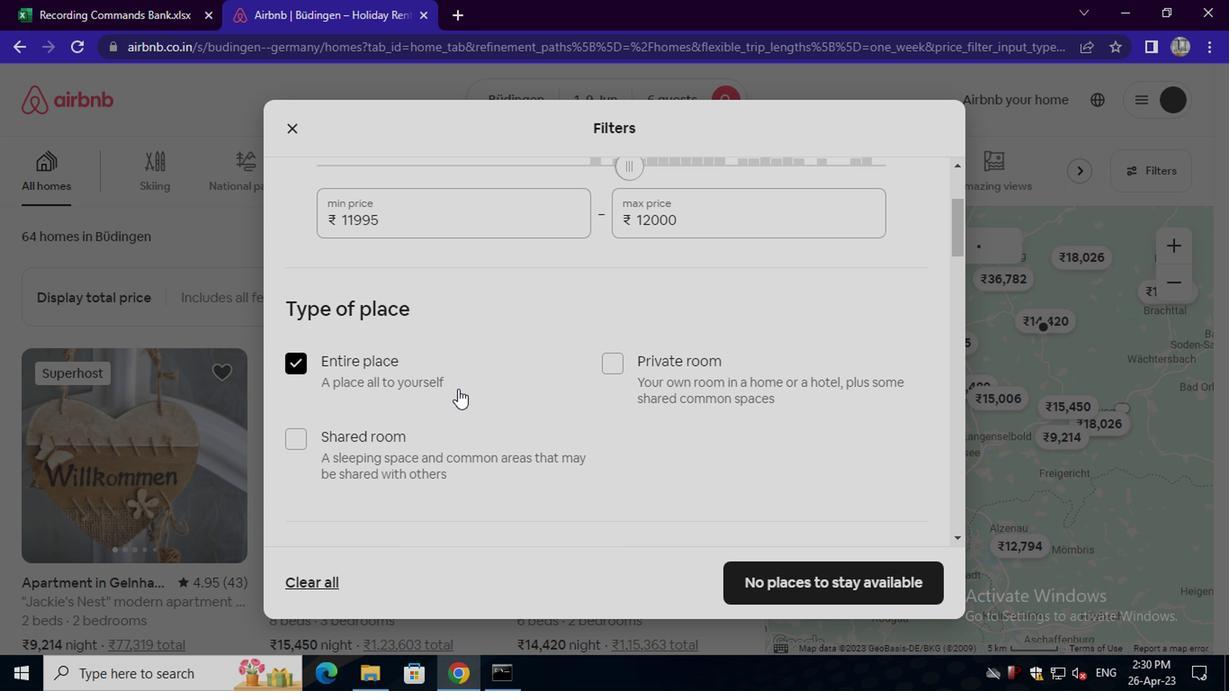 
Action: Mouse moved to (492, 438)
Screenshot: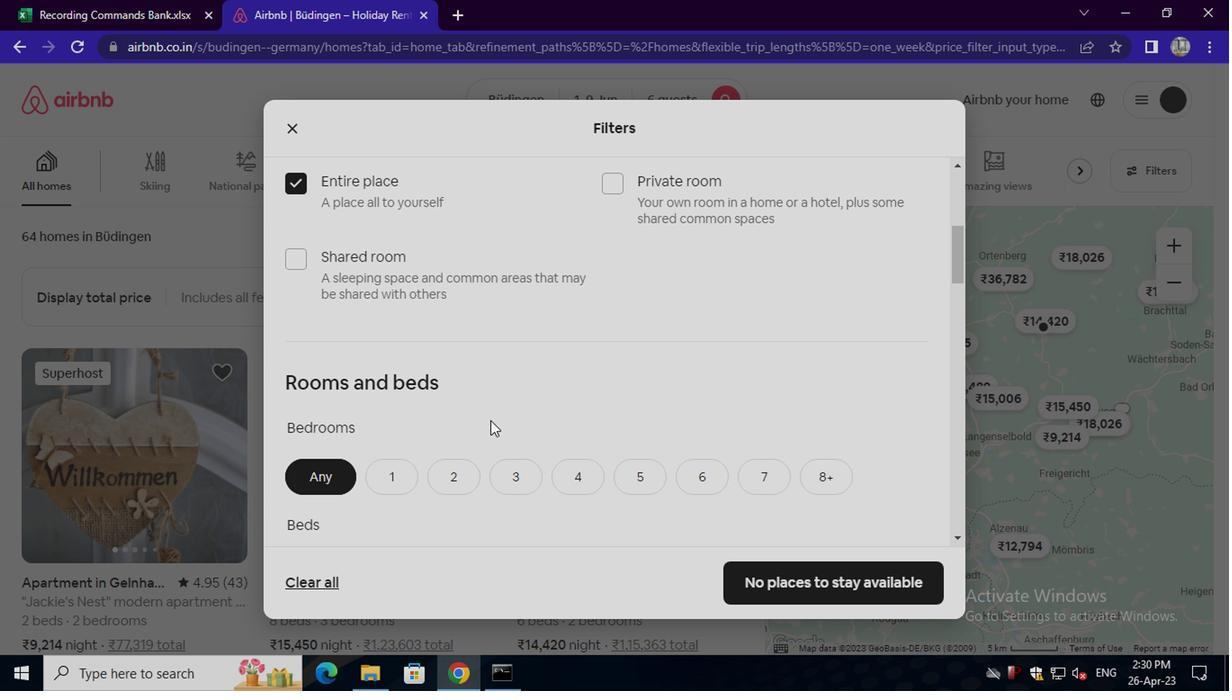 
Action: Mouse scrolled (492, 437) with delta (0, -1)
Screenshot: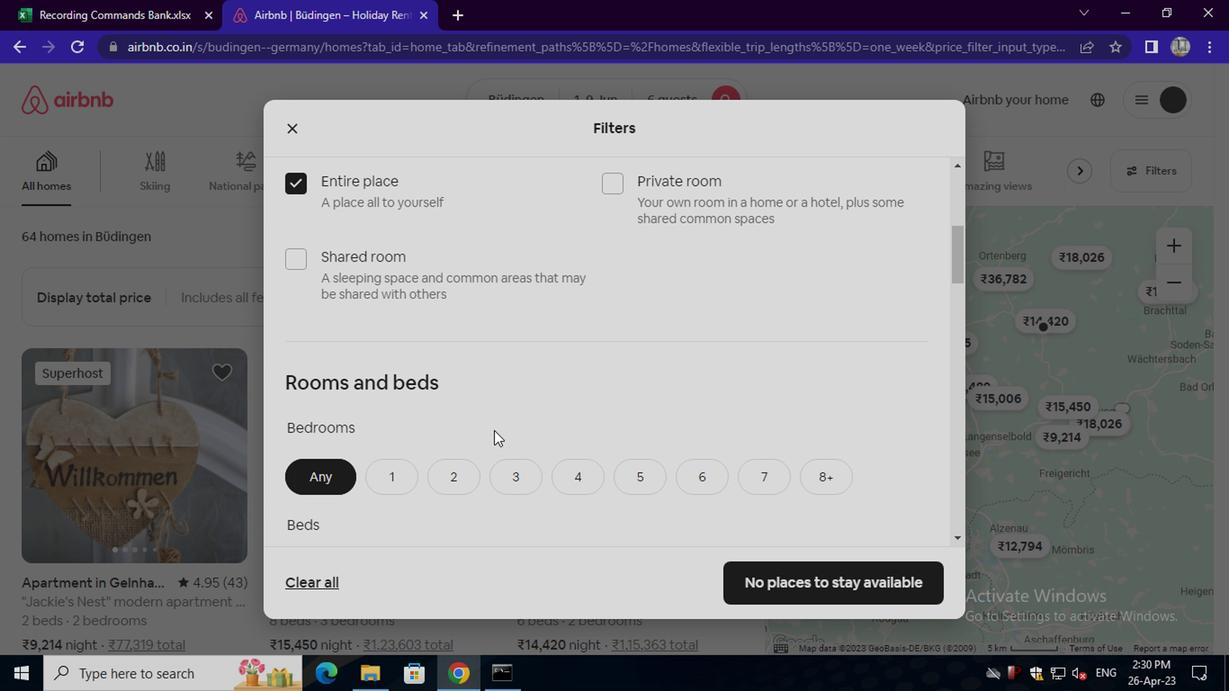 
Action: Mouse scrolled (492, 437) with delta (0, -1)
Screenshot: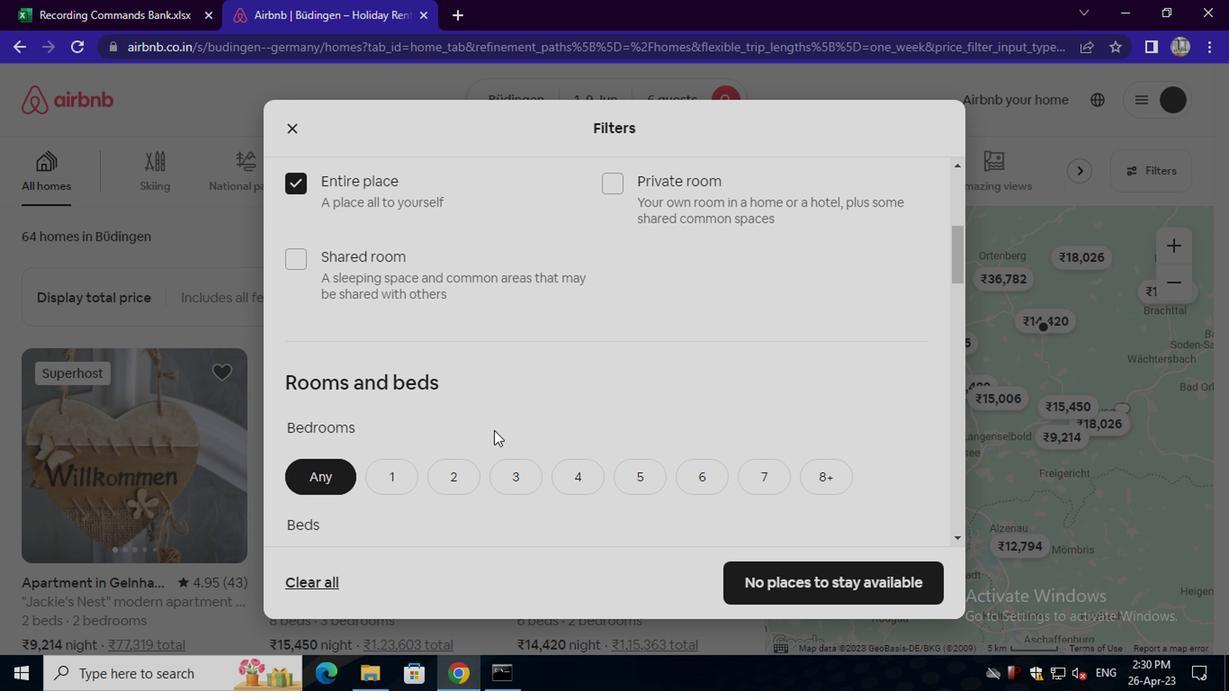 
Action: Mouse moved to (519, 305)
Screenshot: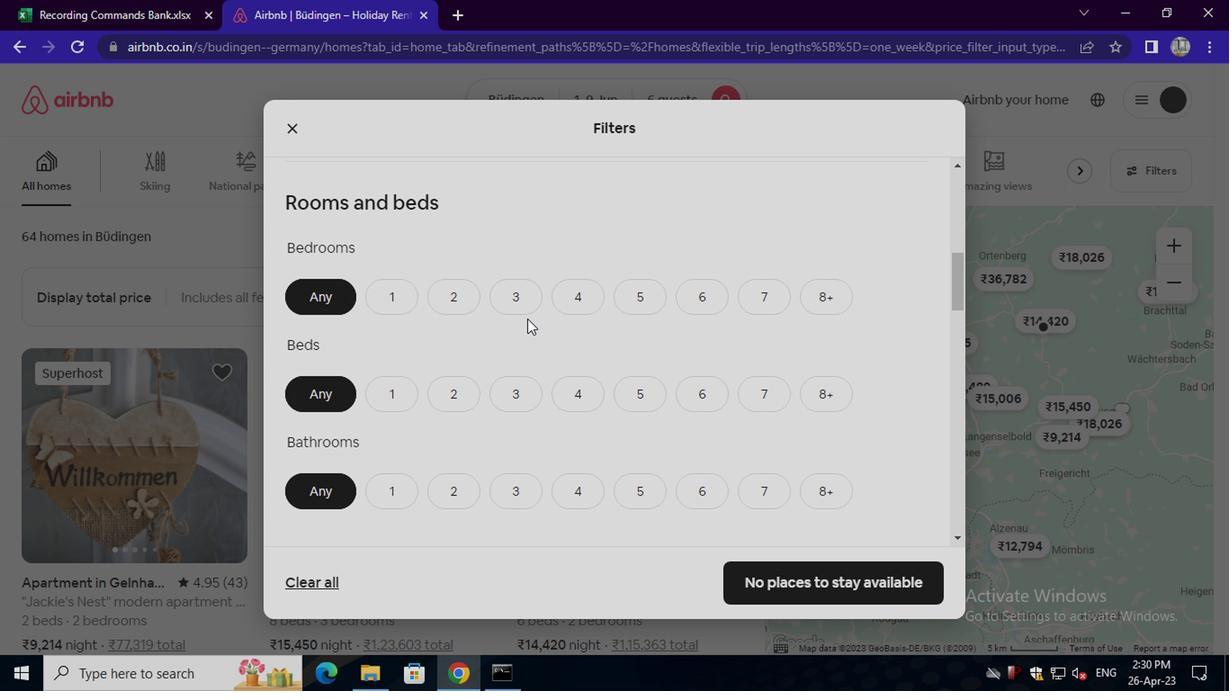
Action: Mouse pressed left at (519, 305)
Screenshot: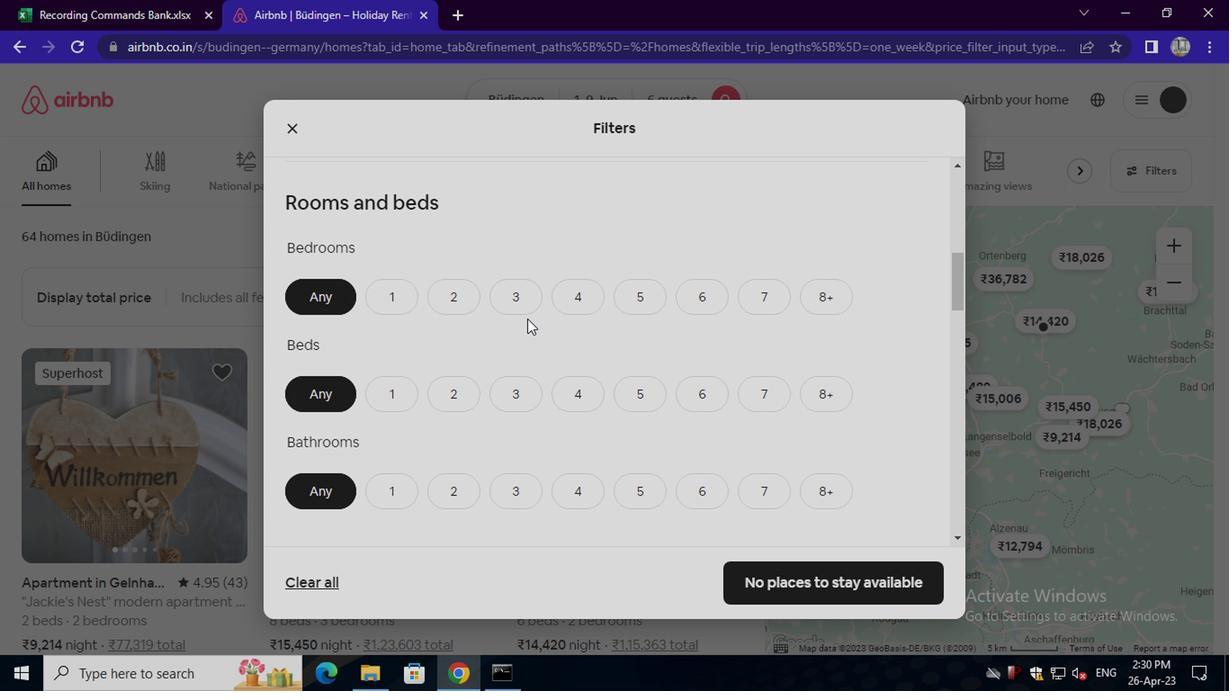 
Action: Mouse moved to (512, 387)
Screenshot: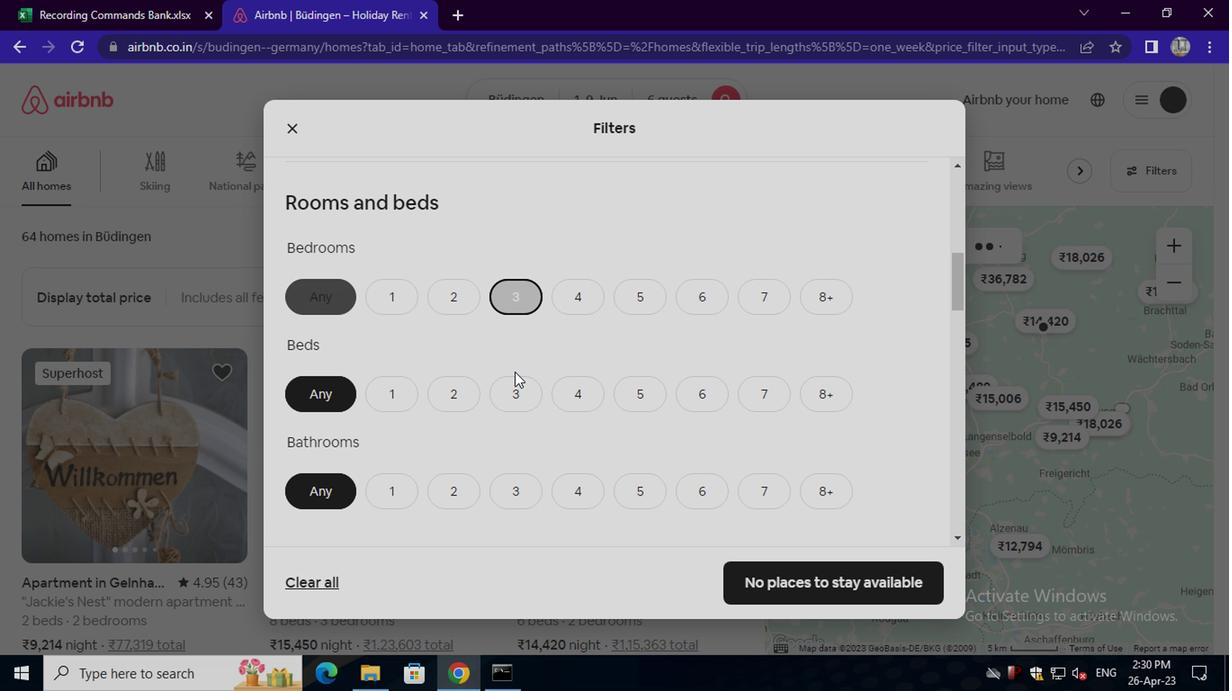 
Action: Mouse pressed left at (512, 387)
Screenshot: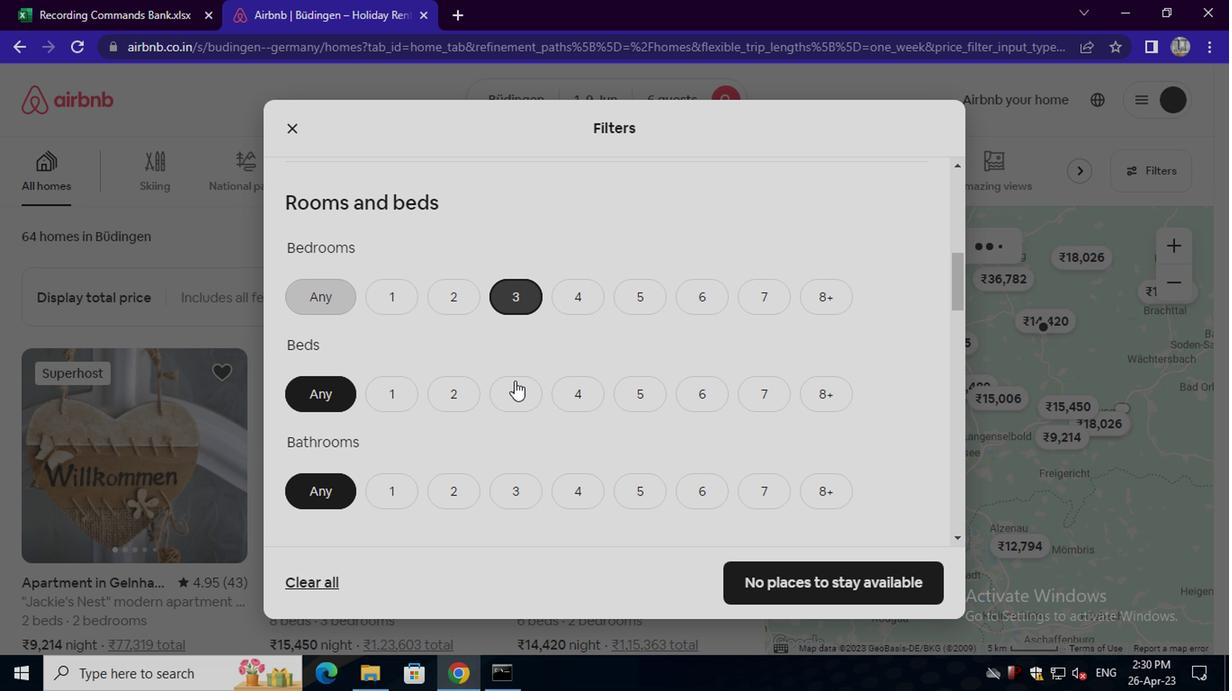 
Action: Mouse moved to (513, 485)
Screenshot: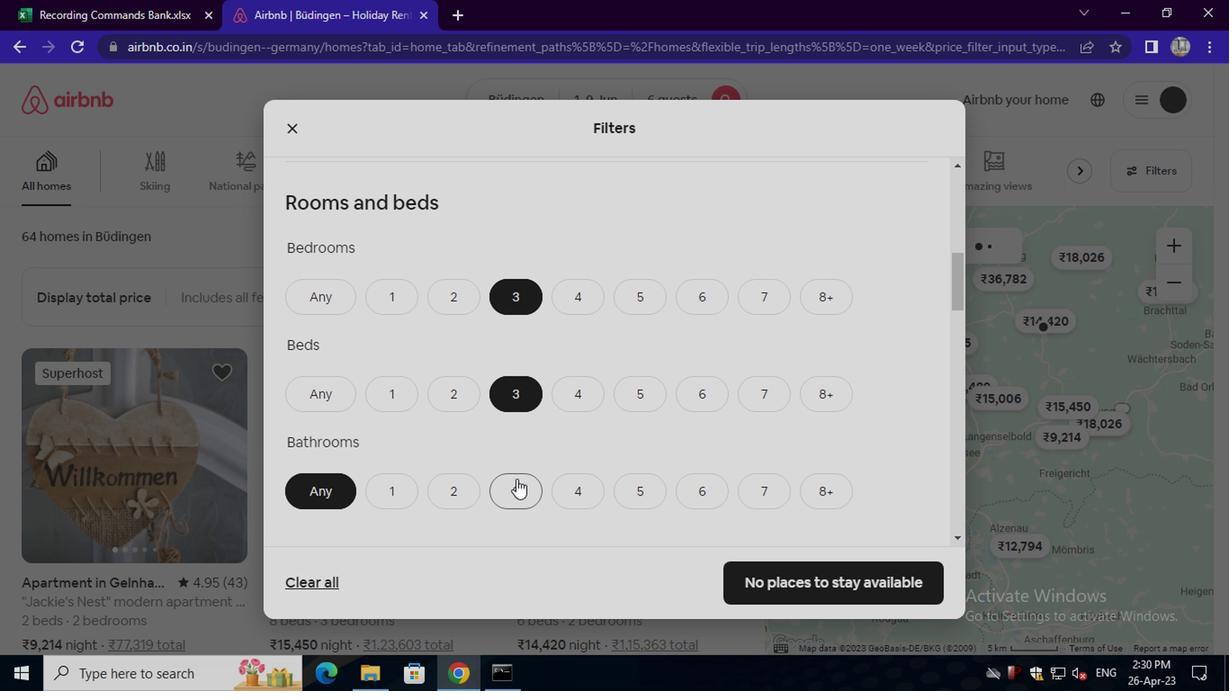 
Action: Mouse pressed left at (513, 485)
Screenshot: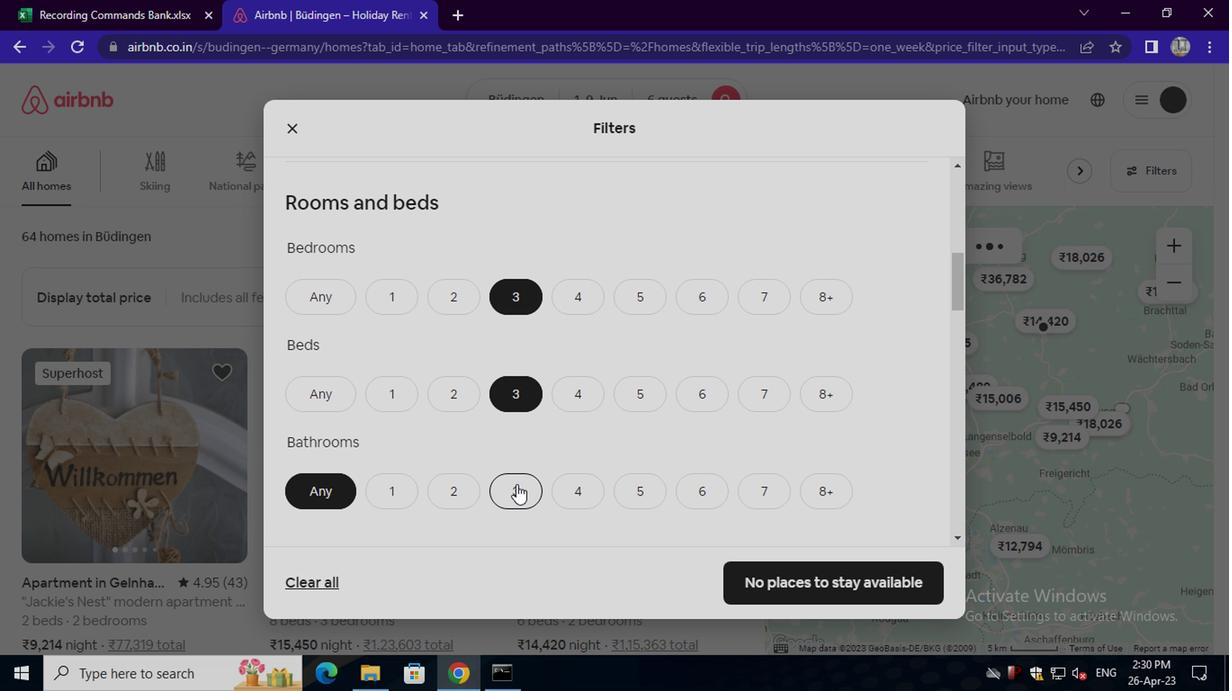 
Action: Mouse scrolled (513, 485) with delta (0, 0)
Screenshot: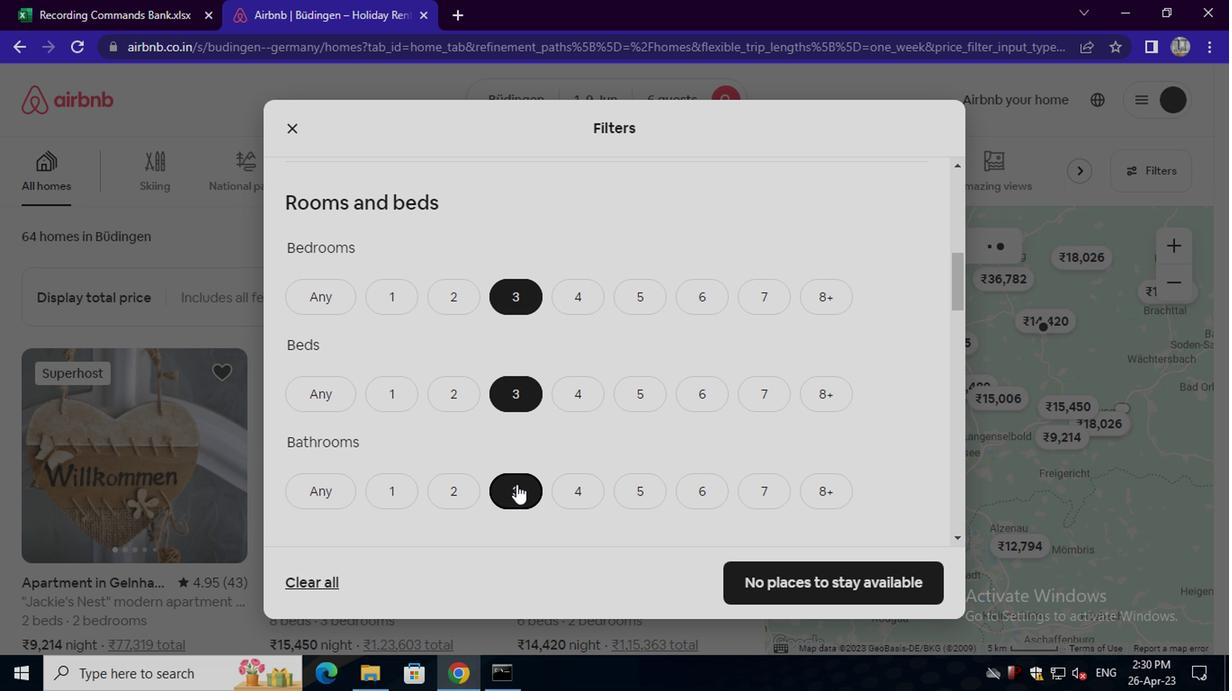 
Action: Mouse scrolled (513, 485) with delta (0, 0)
Screenshot: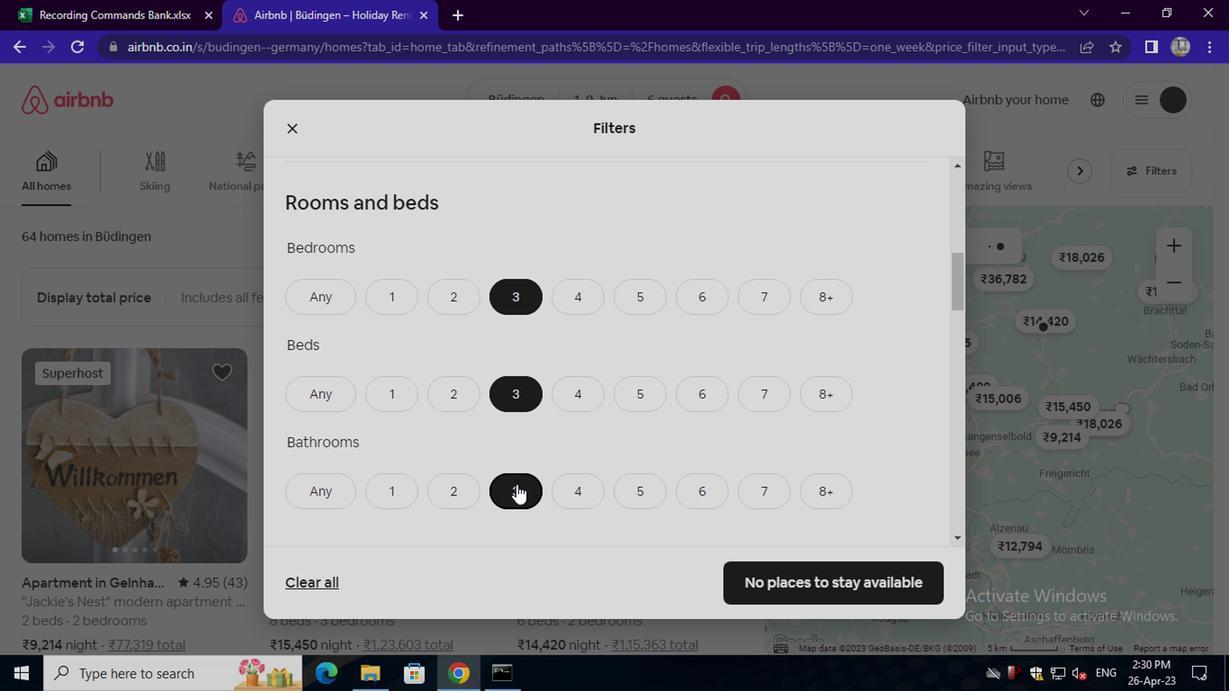 
Action: Mouse scrolled (513, 485) with delta (0, 0)
Screenshot: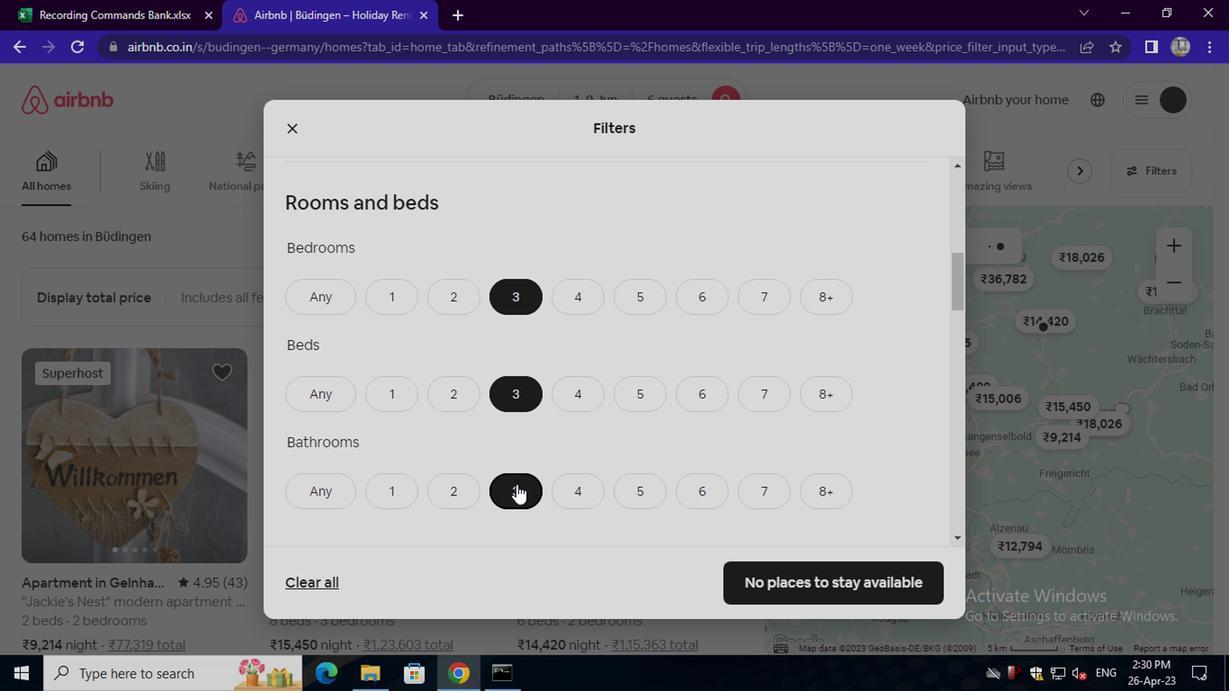 
Action: Mouse scrolled (513, 485) with delta (0, 0)
Screenshot: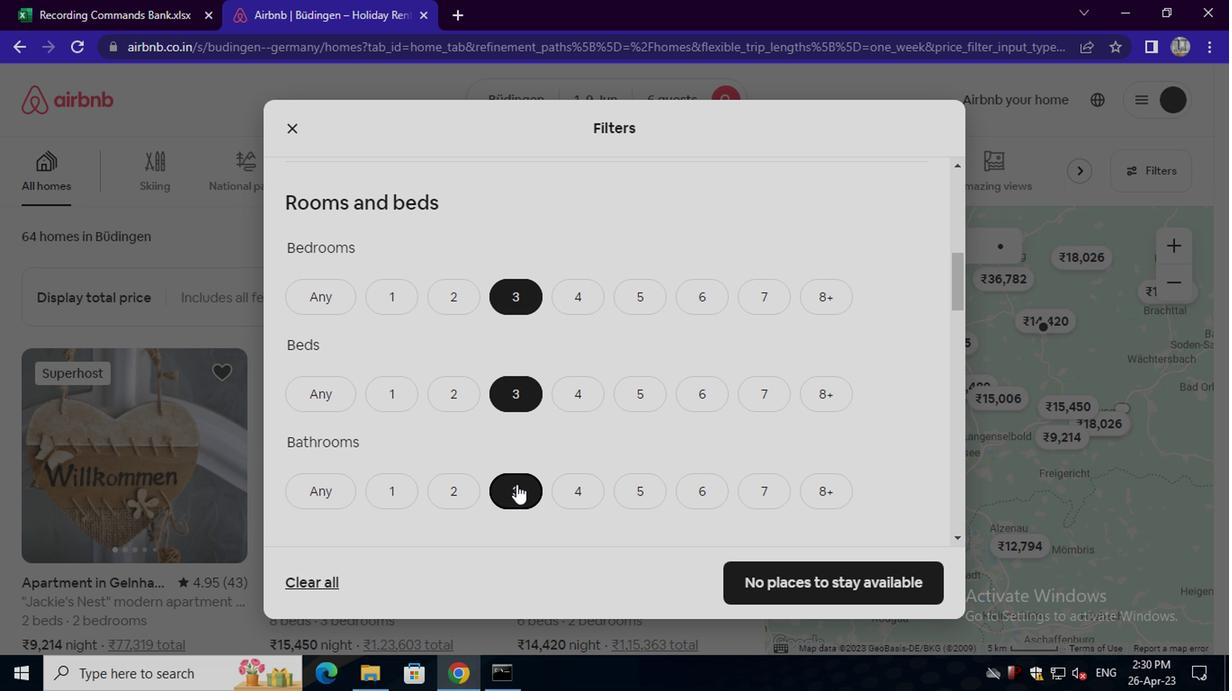 
Action: Mouse moved to (338, 317)
Screenshot: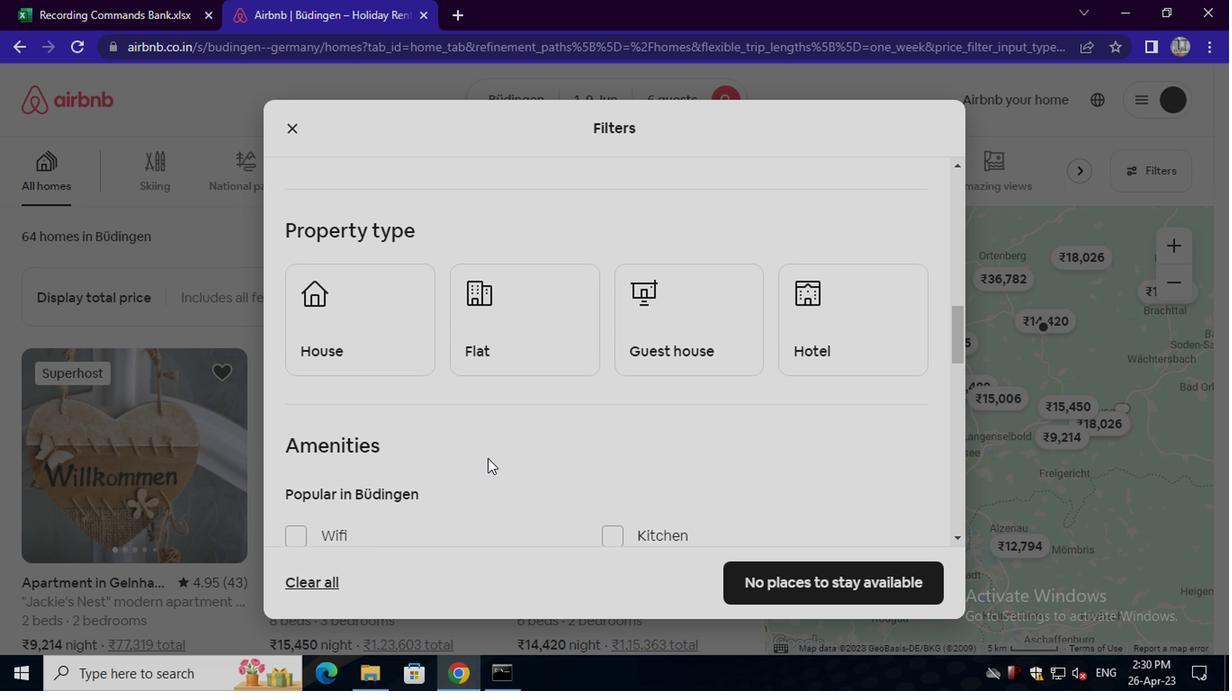 
Action: Mouse pressed left at (338, 317)
Screenshot: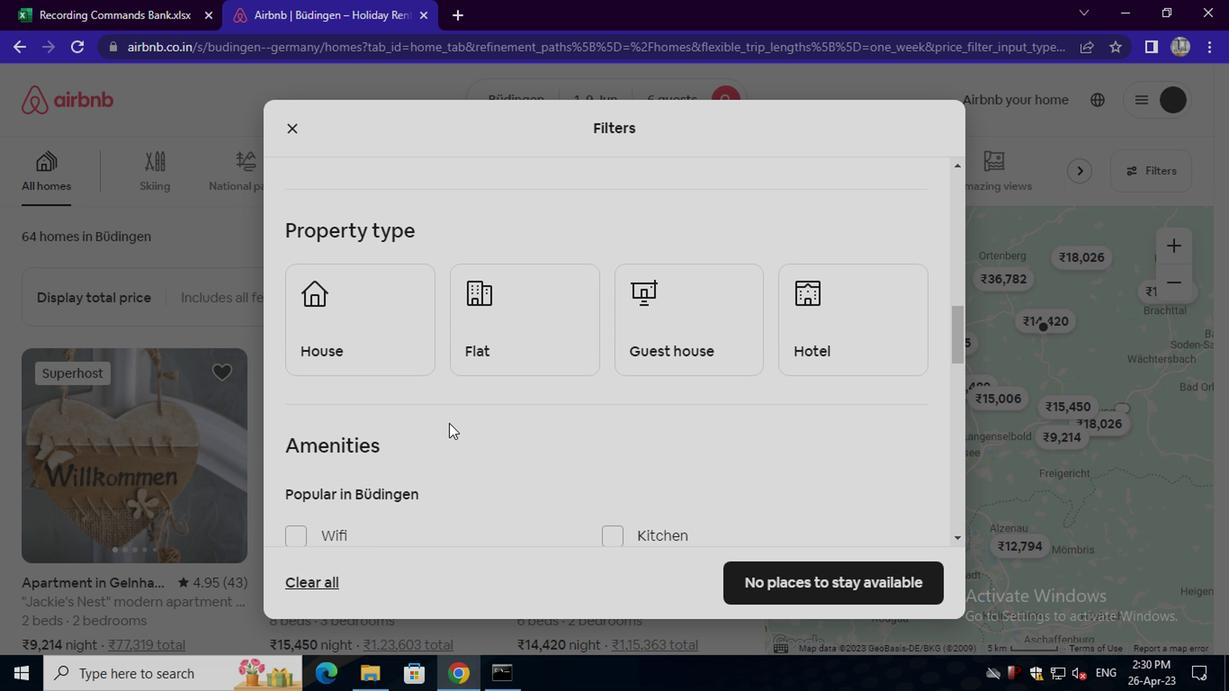 
Action: Mouse moved to (497, 326)
Screenshot: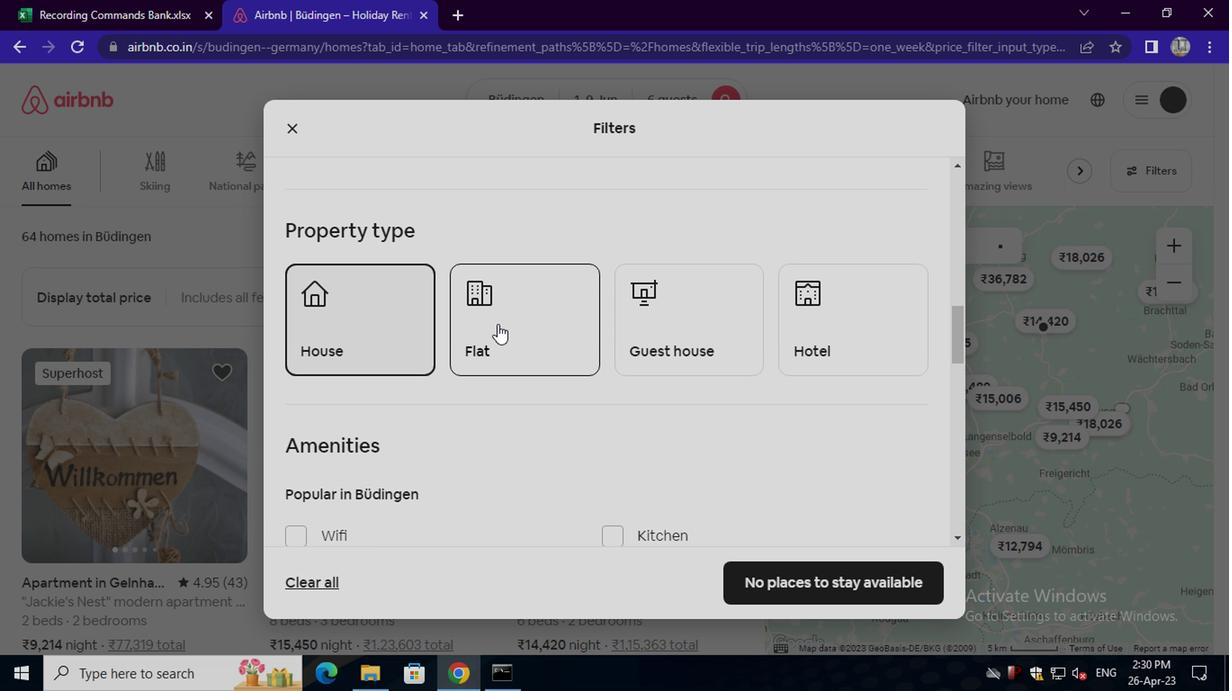 
Action: Mouse pressed left at (497, 326)
Screenshot: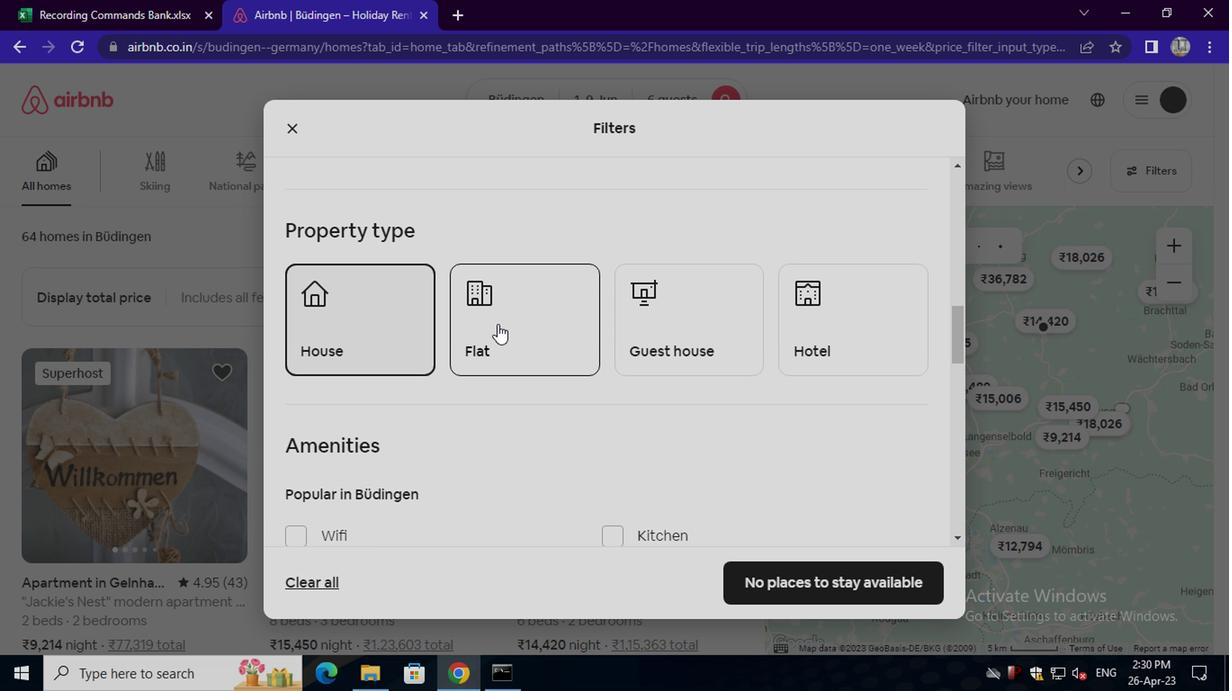 
Action: Mouse moved to (661, 340)
Screenshot: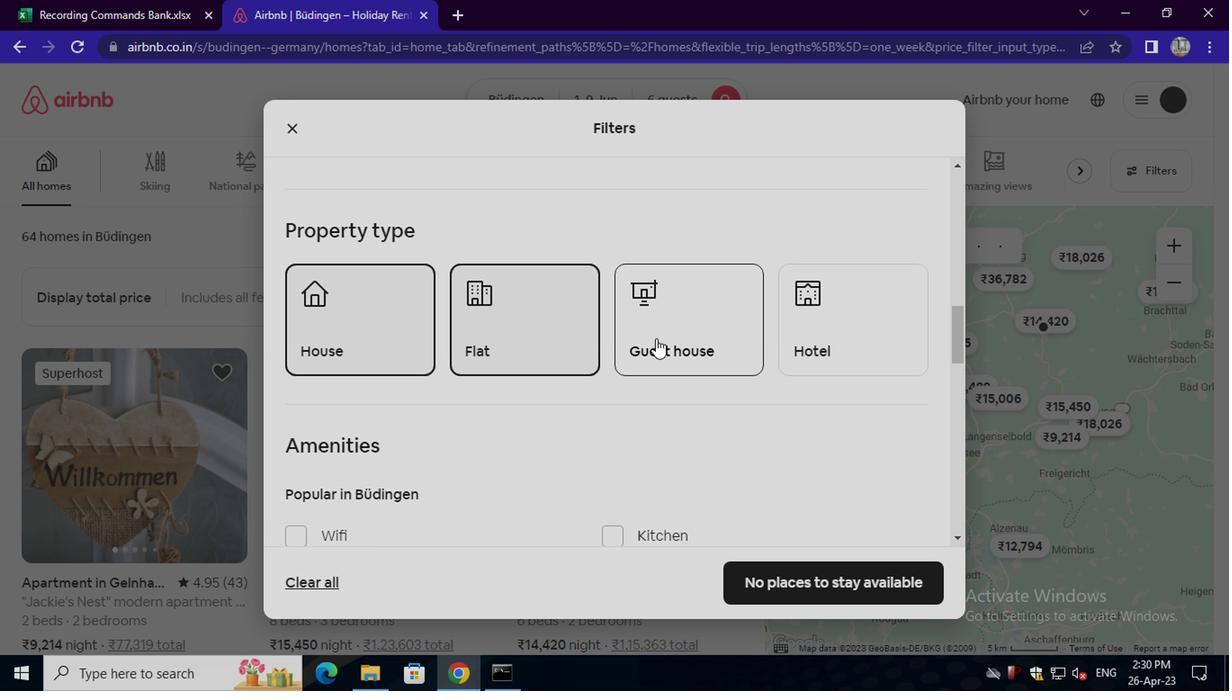 
Action: Mouse pressed left at (661, 340)
Screenshot: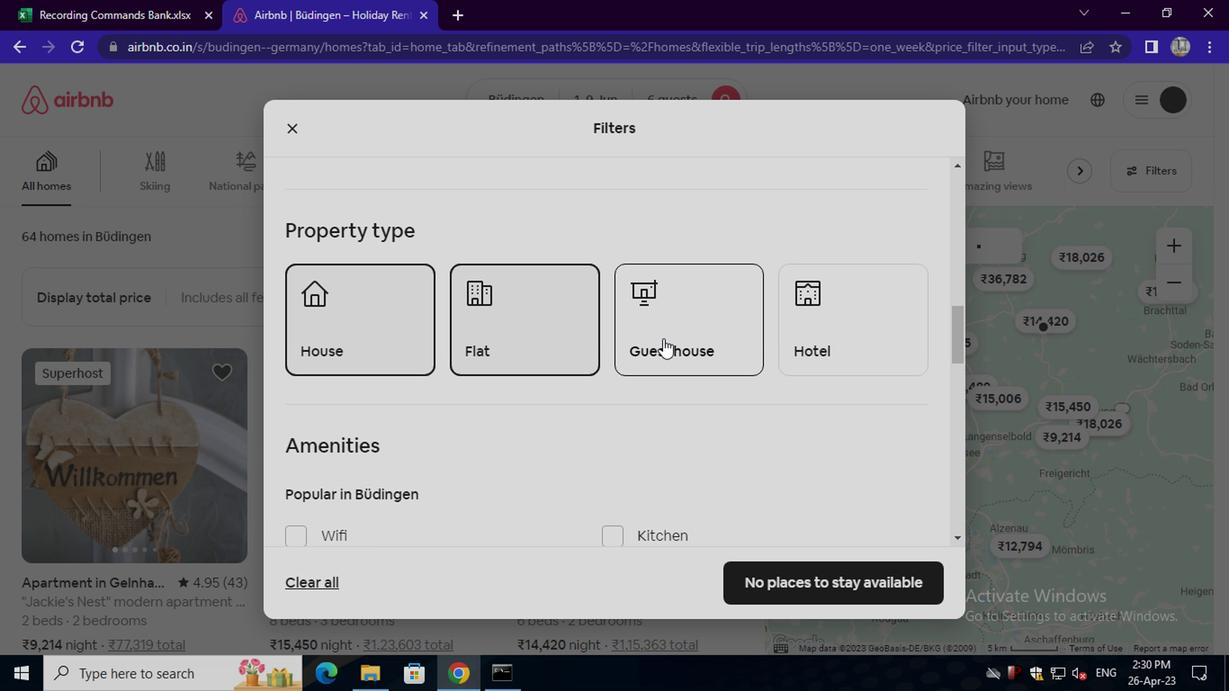 
Action: Mouse moved to (623, 431)
Screenshot: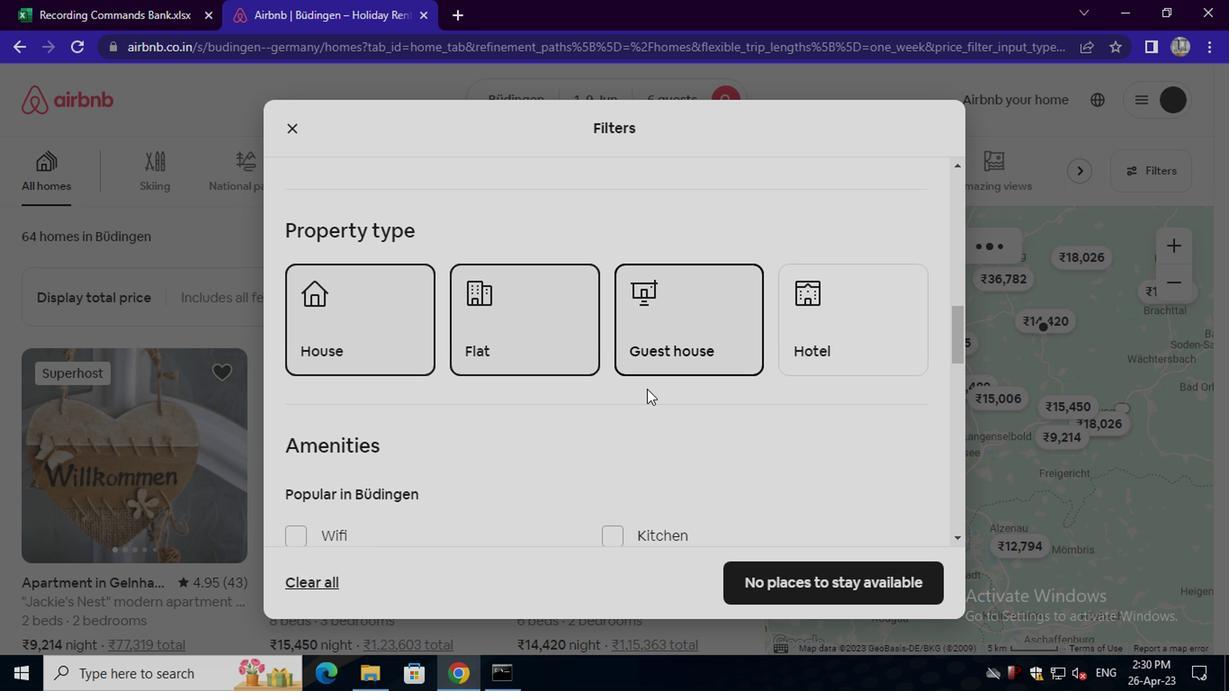 
Action: Mouse scrolled (623, 430) with delta (0, -1)
Screenshot: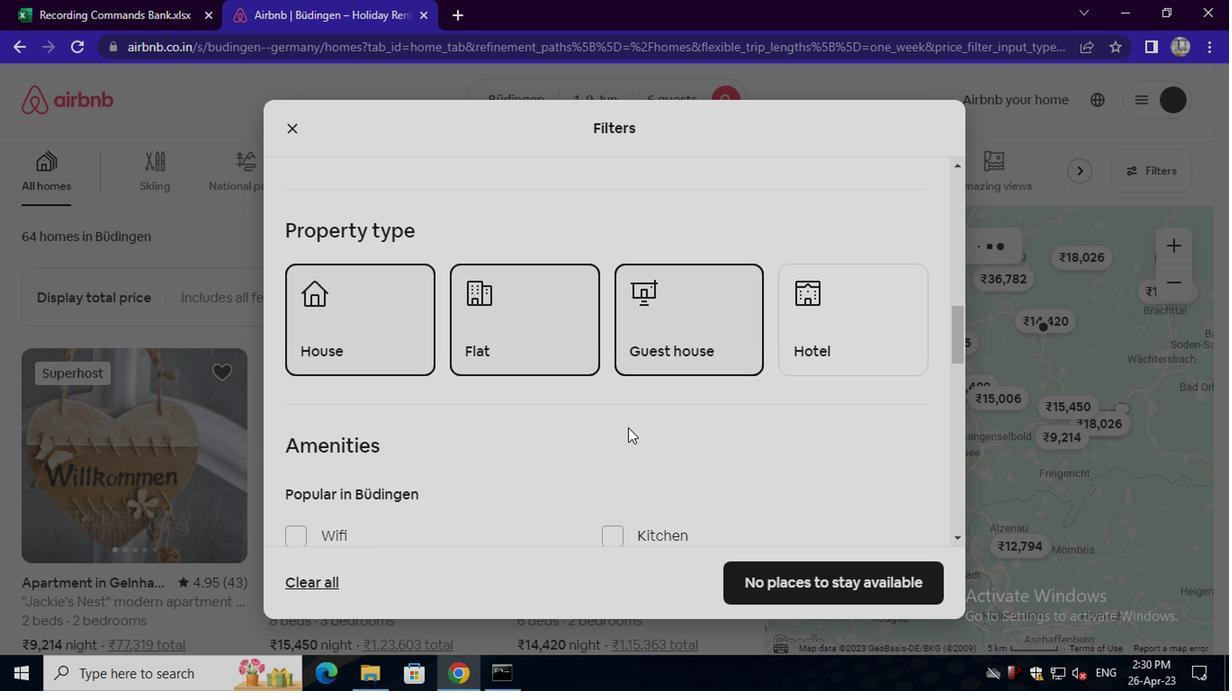 
Action: Mouse scrolled (623, 430) with delta (0, -1)
Screenshot: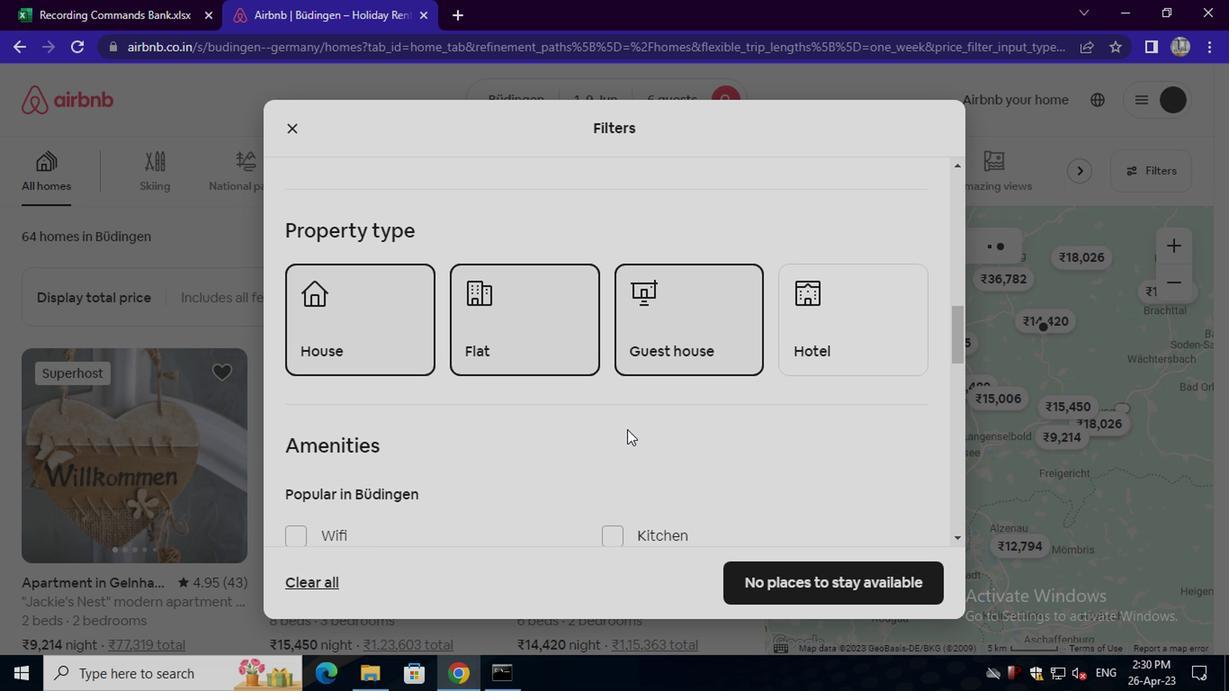 
Action: Mouse scrolled (623, 430) with delta (0, -1)
Screenshot: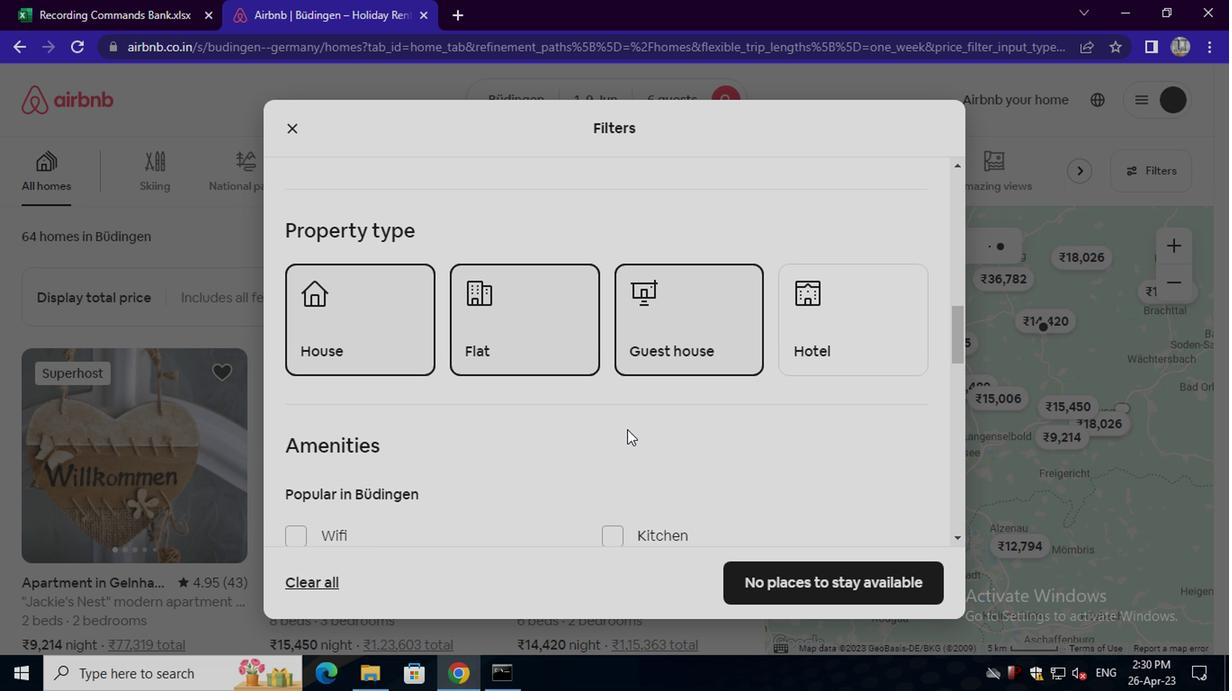 
Action: Mouse moved to (635, 432)
Screenshot: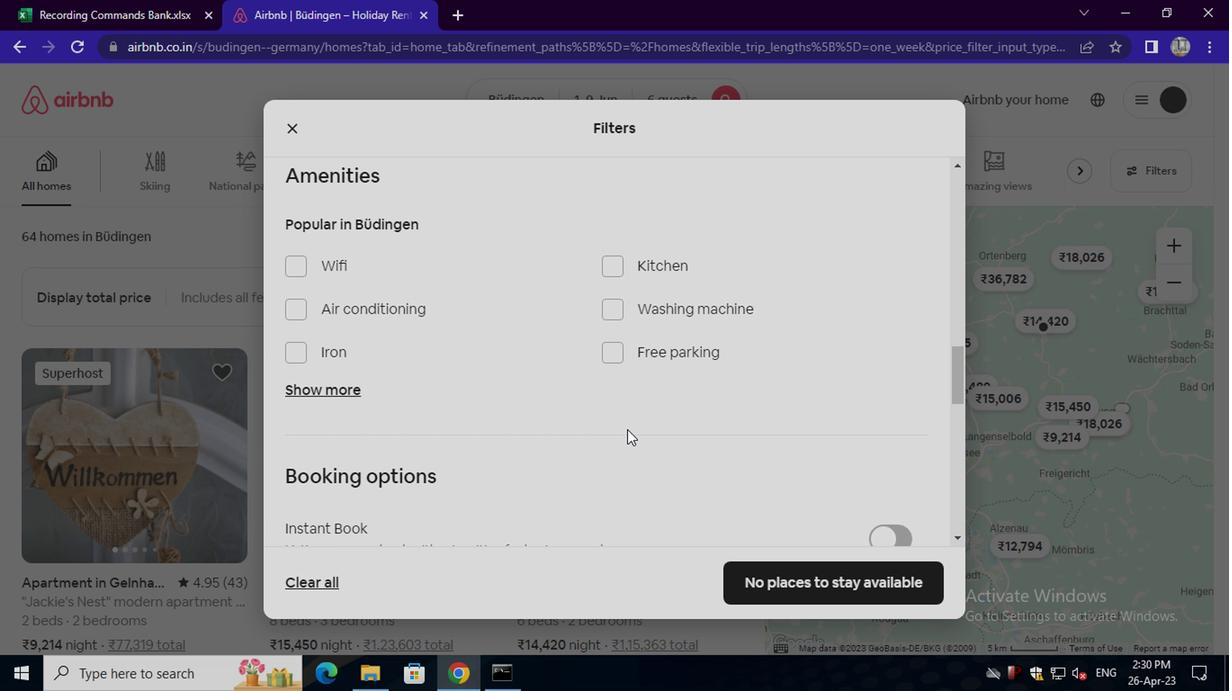 
Action: Mouse scrolled (635, 431) with delta (0, 0)
Screenshot: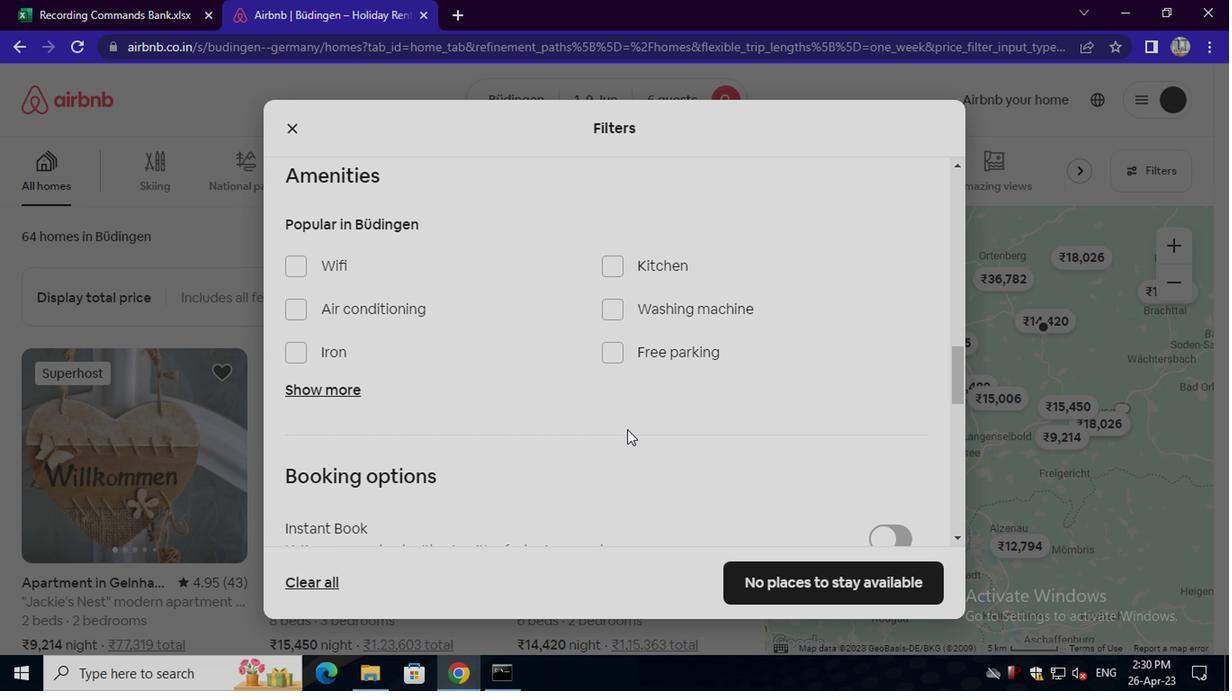 
Action: Mouse scrolled (635, 431) with delta (0, 0)
Screenshot: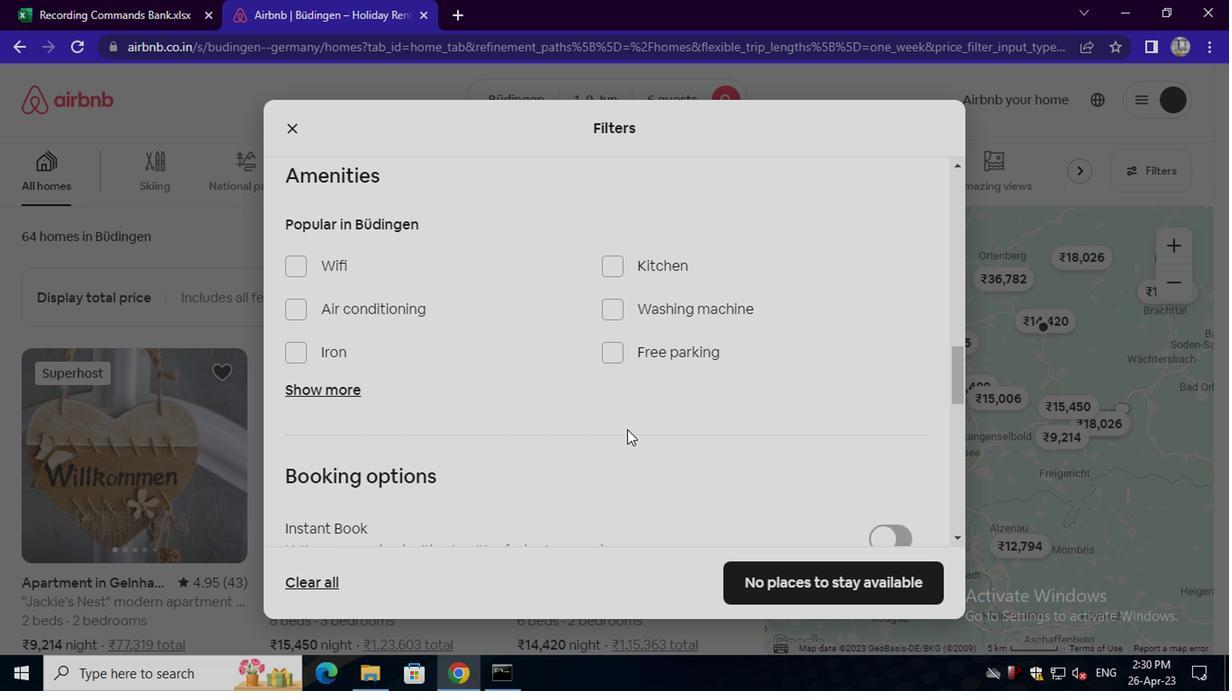 
Action: Mouse moved to (880, 418)
Screenshot: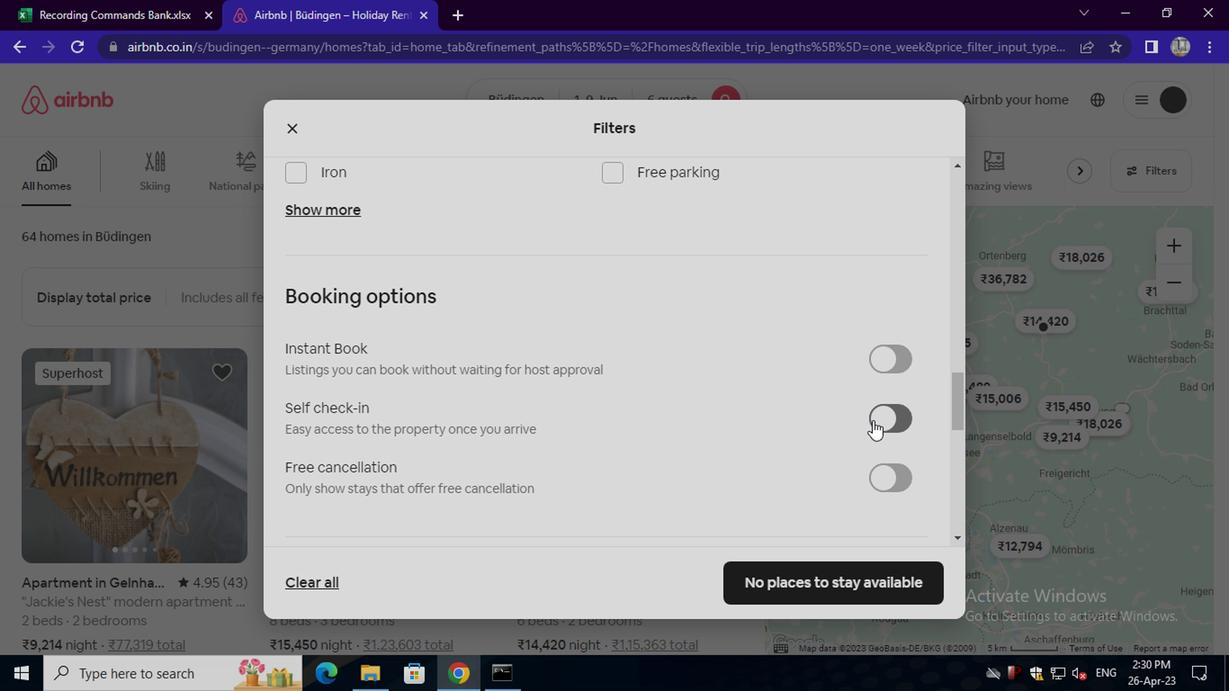 
Action: Mouse pressed left at (880, 418)
Screenshot: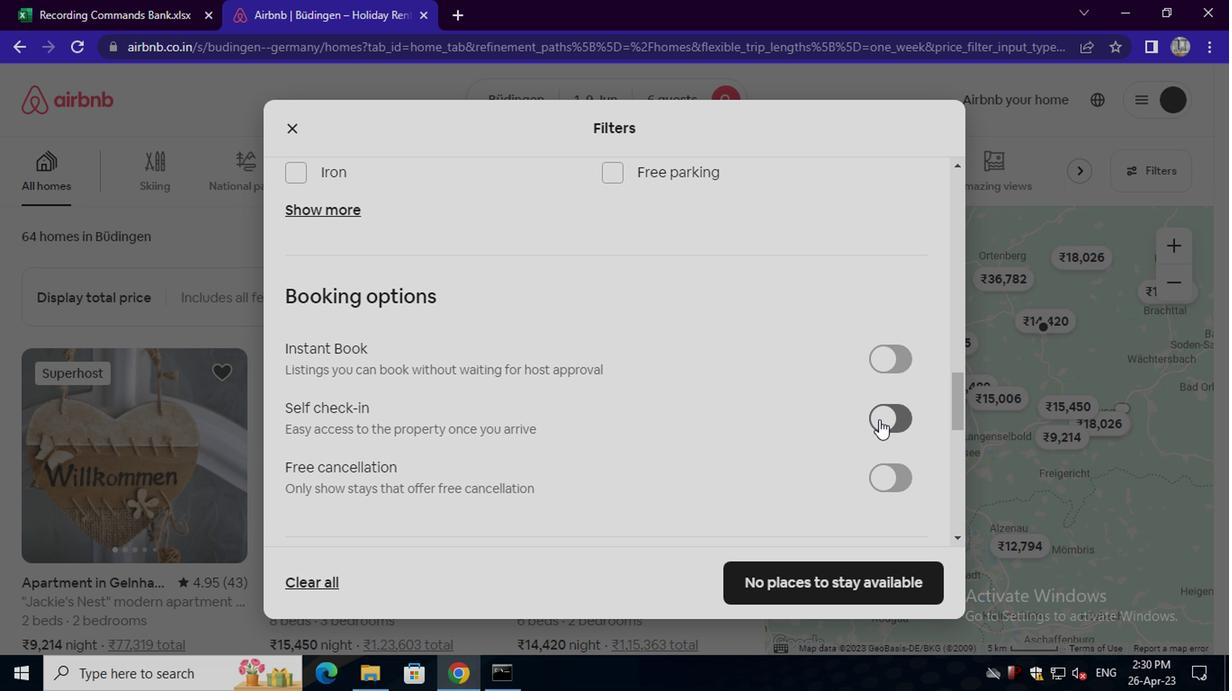 
Action: Mouse moved to (653, 443)
Screenshot: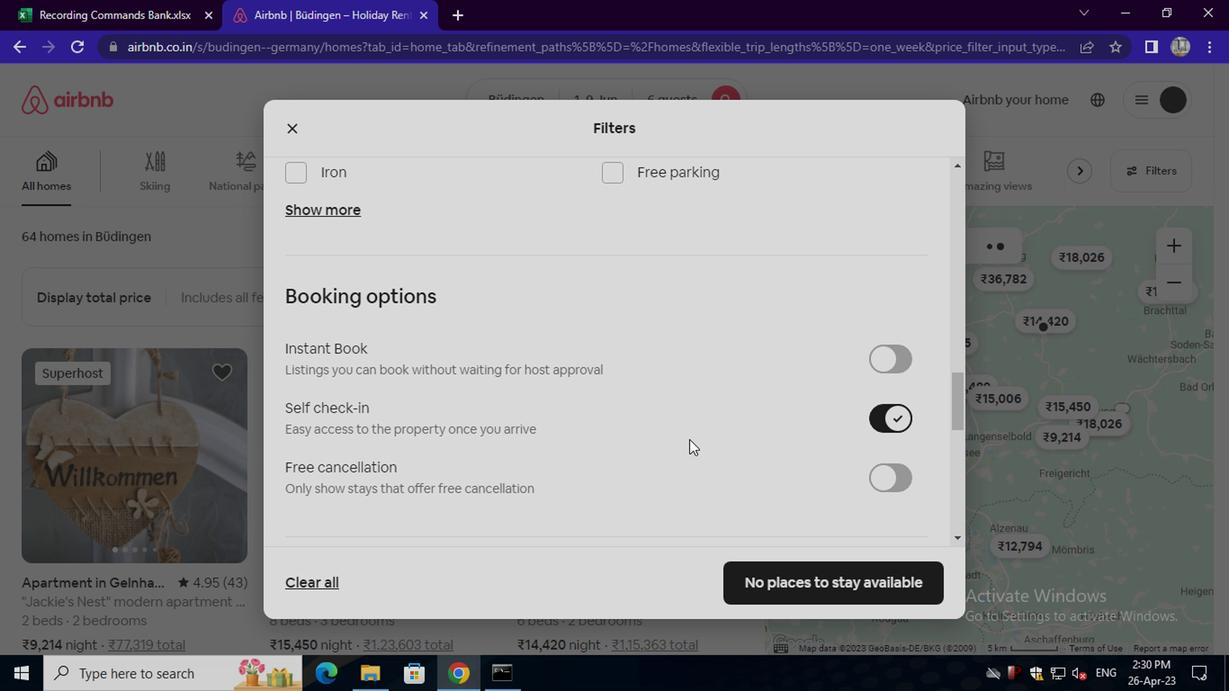 
Action: Mouse scrolled (653, 443) with delta (0, 0)
Screenshot: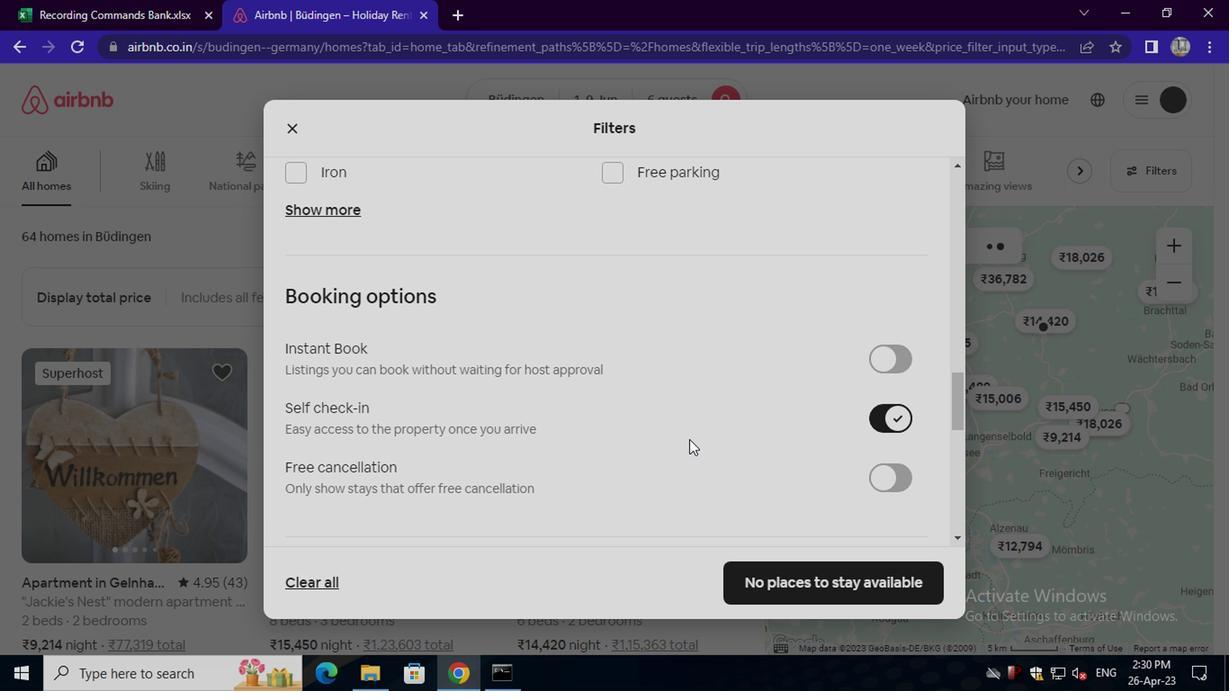 
Action: Mouse scrolled (653, 443) with delta (0, 0)
Screenshot: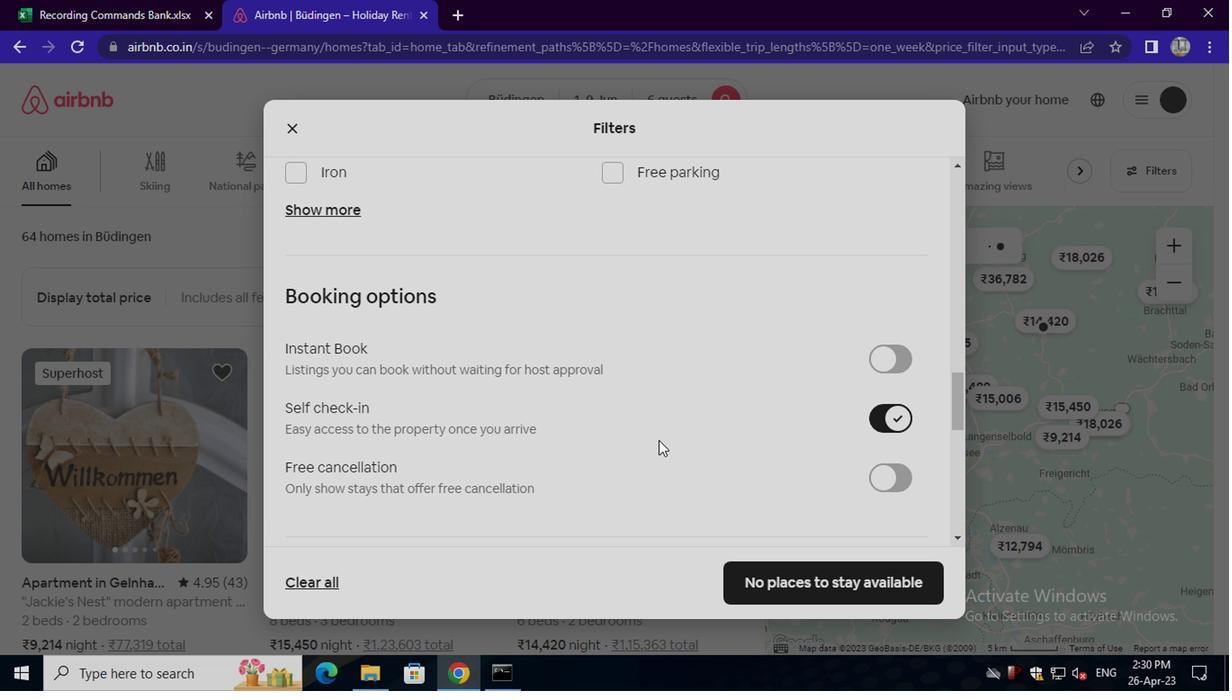 
Action: Mouse scrolled (653, 443) with delta (0, 0)
Screenshot: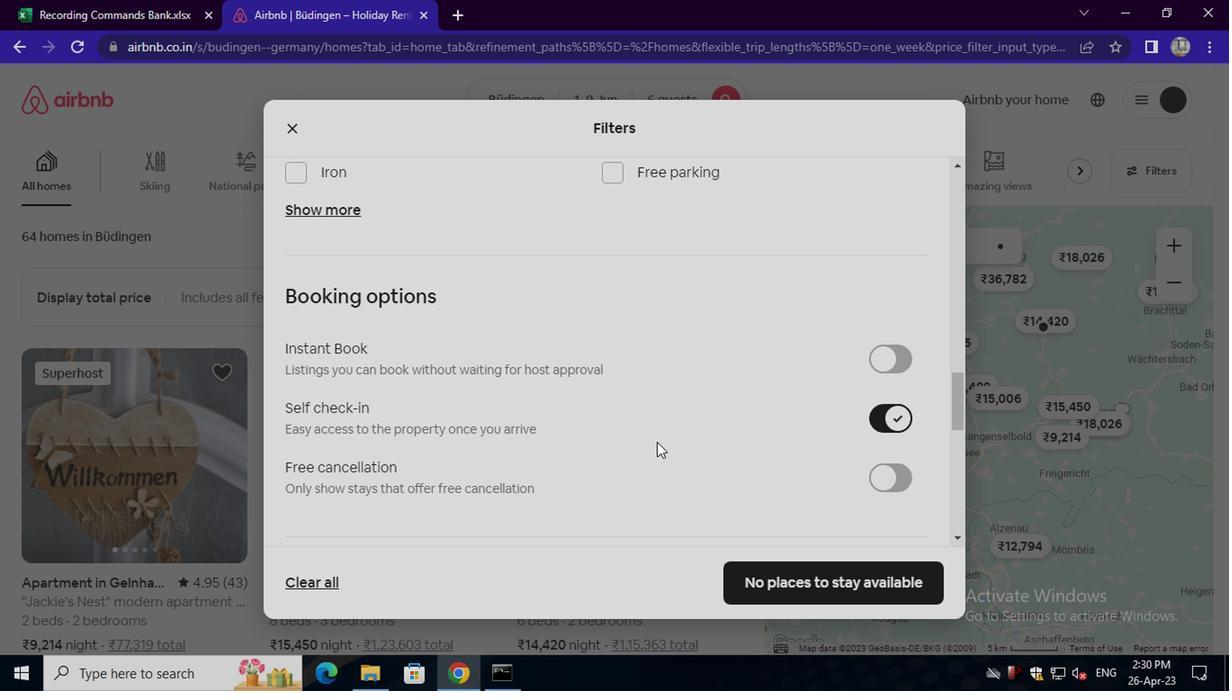 
Action: Mouse scrolled (653, 443) with delta (0, 0)
Screenshot: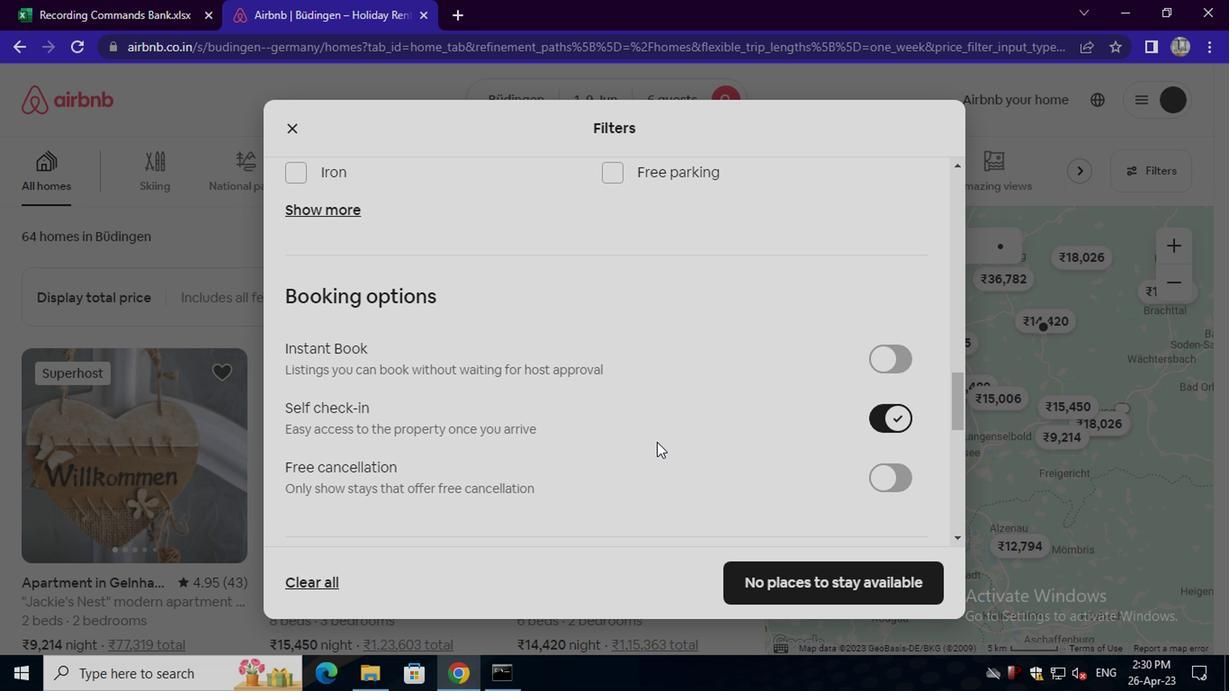 
Action: Mouse scrolled (653, 443) with delta (0, 0)
Screenshot: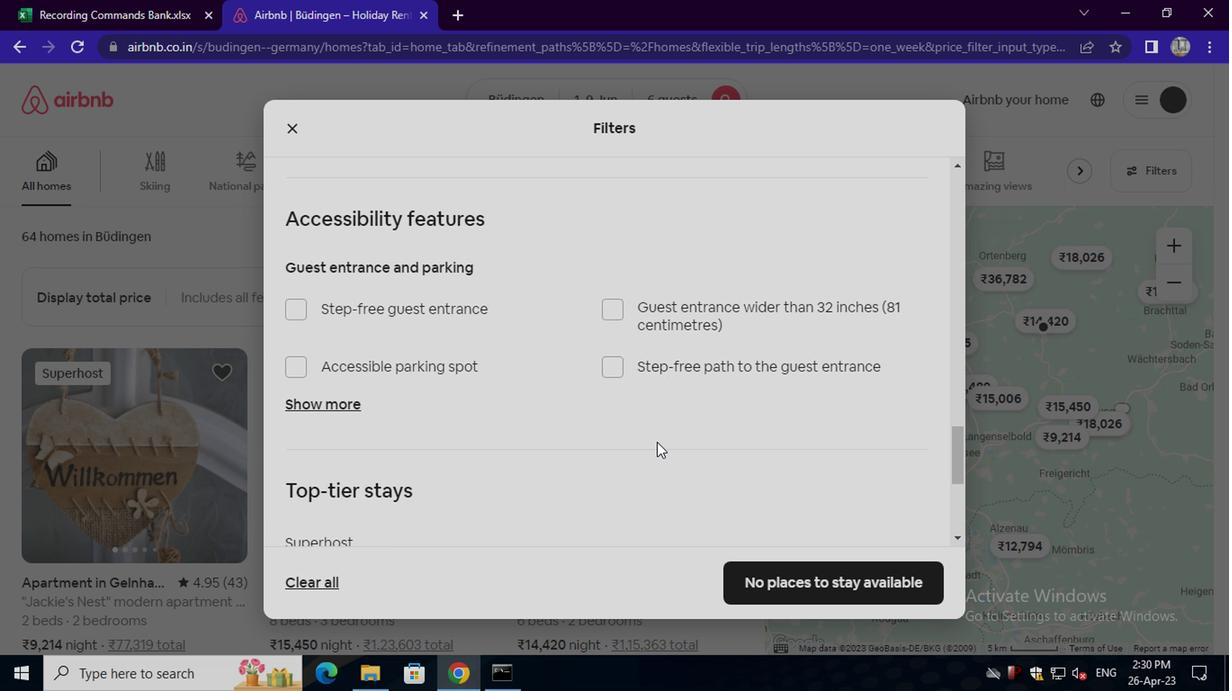 
Action: Mouse scrolled (653, 443) with delta (0, 0)
Screenshot: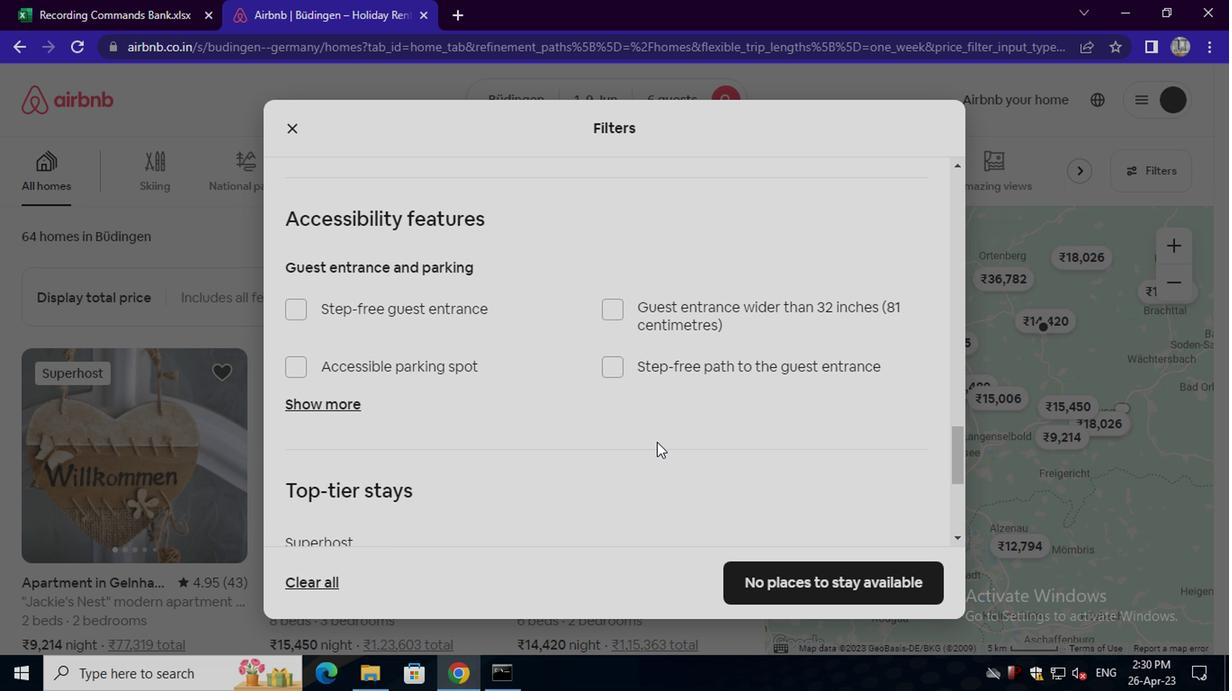 
Action: Mouse scrolled (653, 443) with delta (0, 0)
Screenshot: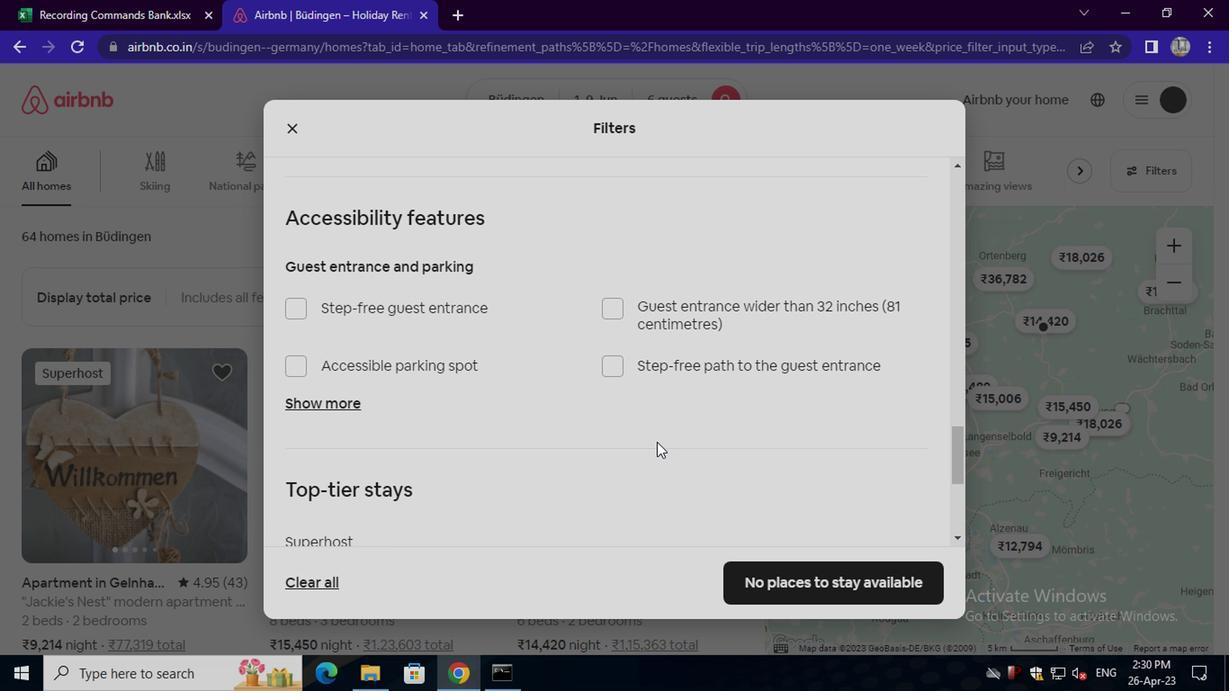 
Action: Mouse moved to (361, 461)
Screenshot: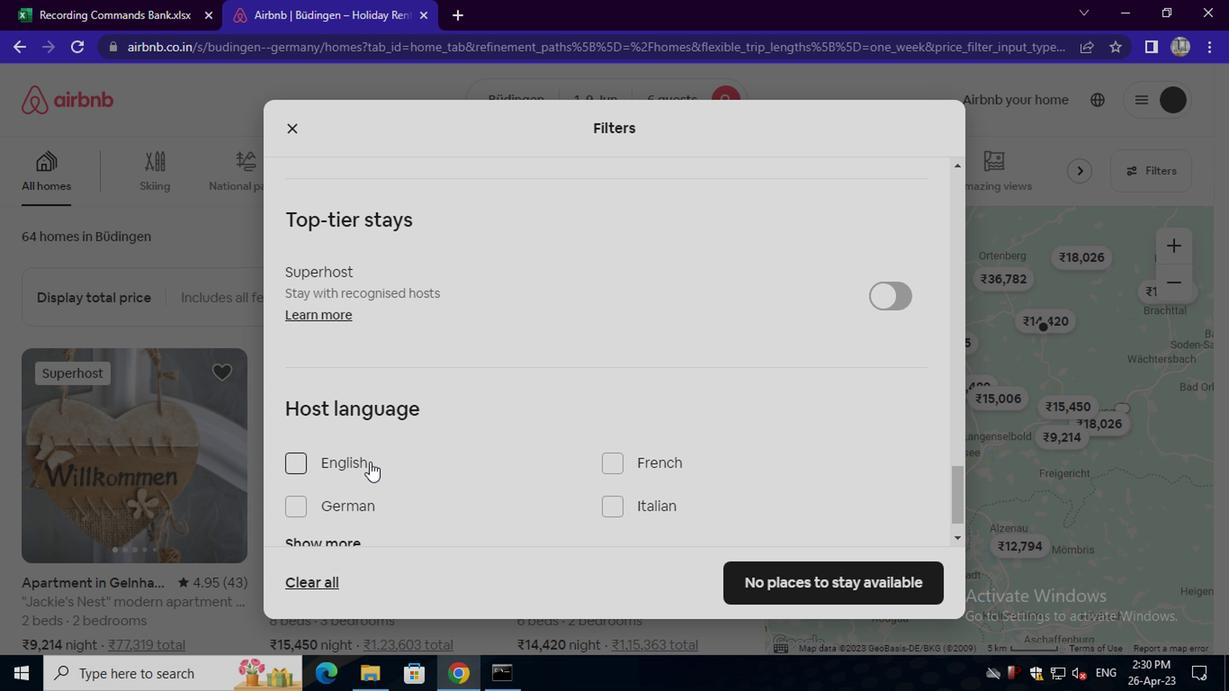 
Action: Mouse pressed left at (361, 461)
Screenshot: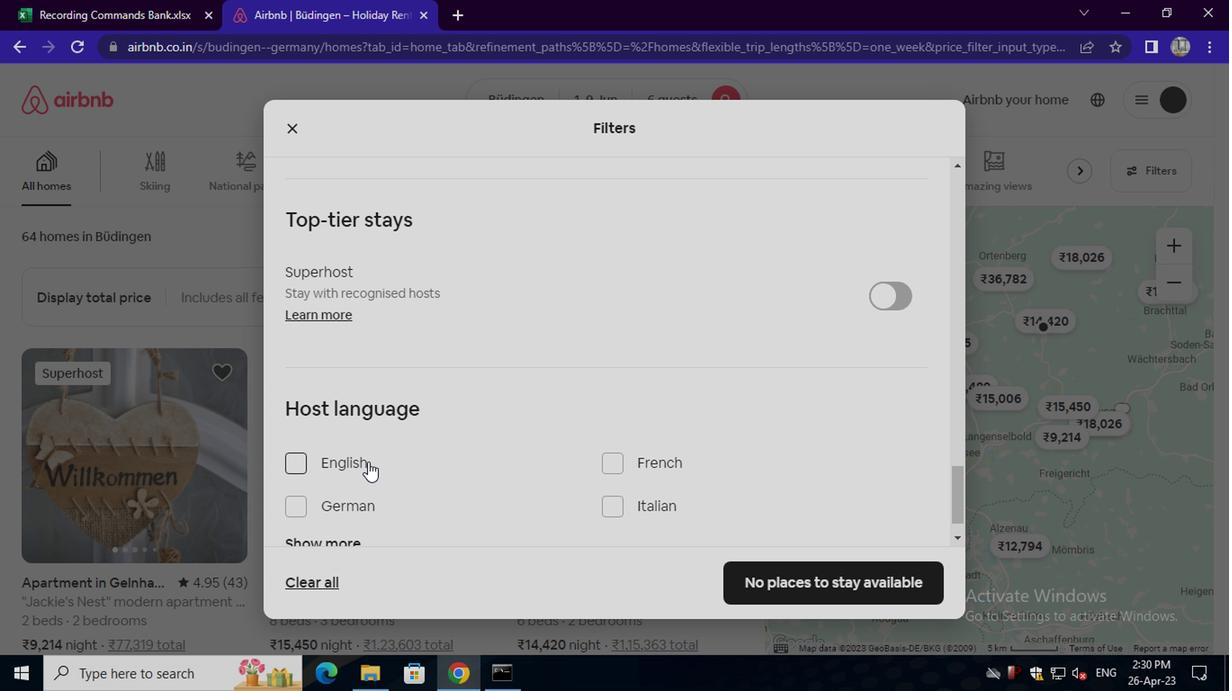 
Action: Mouse moved to (763, 578)
Screenshot: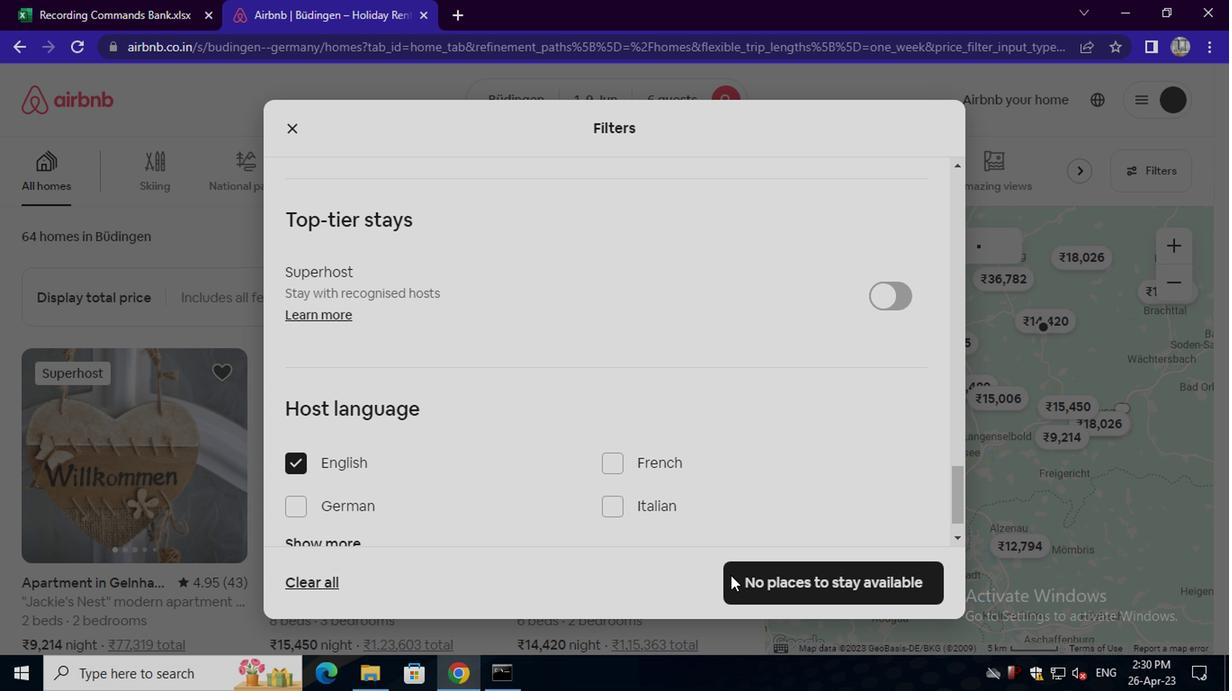 
Action: Mouse pressed left at (763, 578)
Screenshot: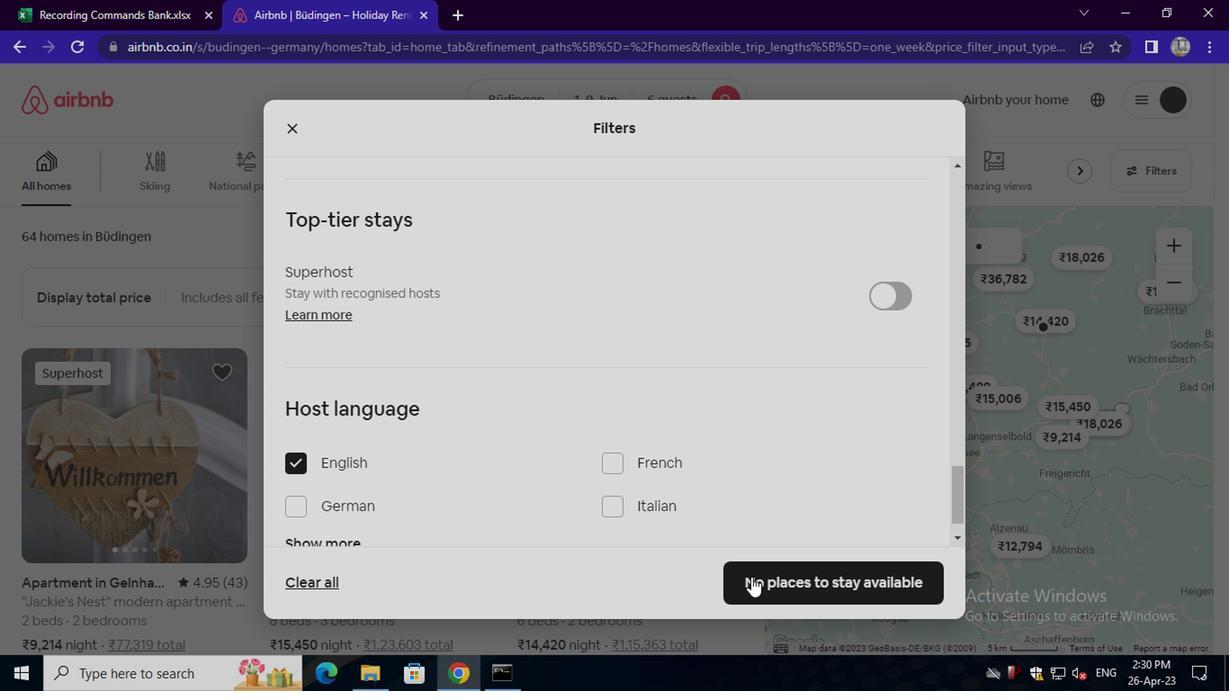 
Action: Mouse moved to (764, 578)
Screenshot: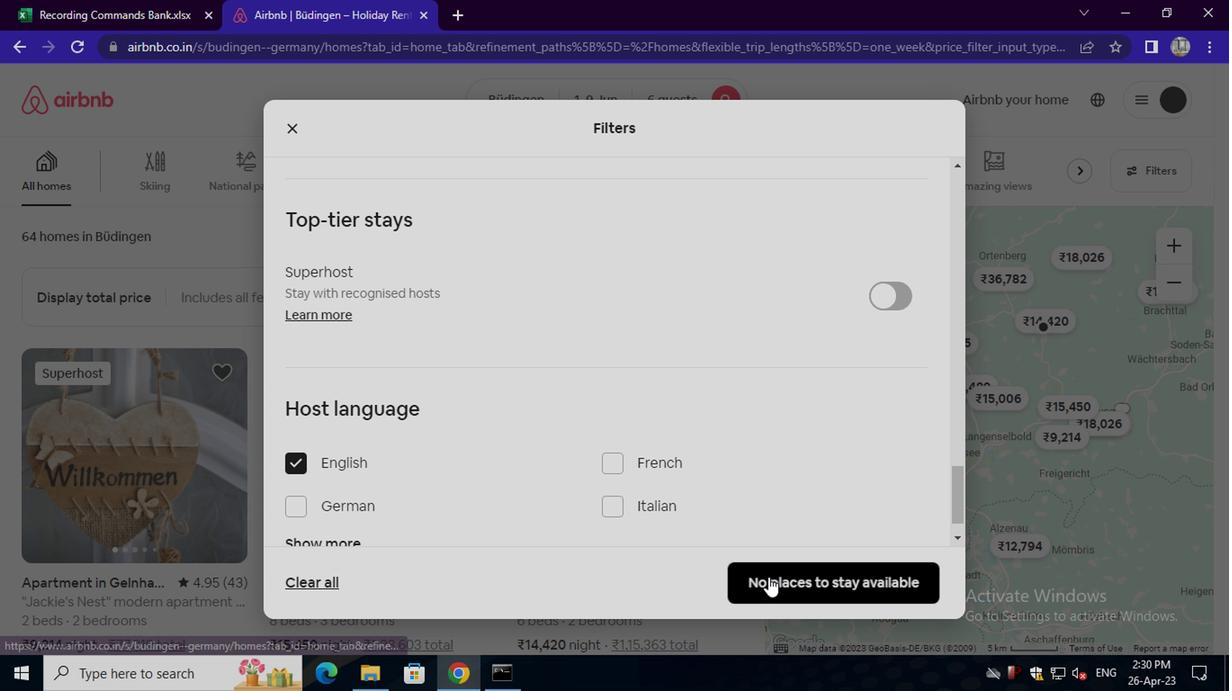 
